 Task: Create a due date automation trigger when advanced on, on the wednesday of the week before a card is due add content with a name or a description not starting with resume at 11:00 AM.
Action: Mouse moved to (1341, 102)
Screenshot: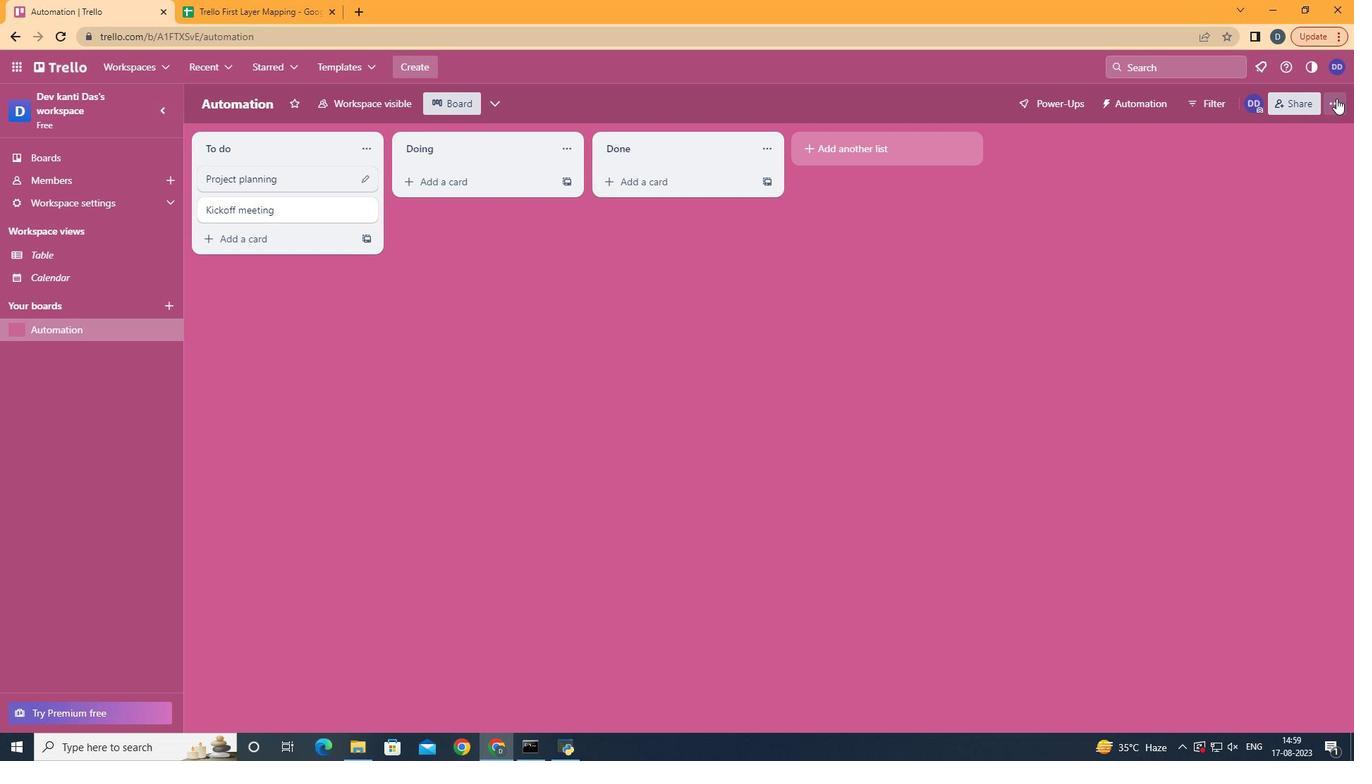 
Action: Mouse pressed left at (1341, 102)
Screenshot: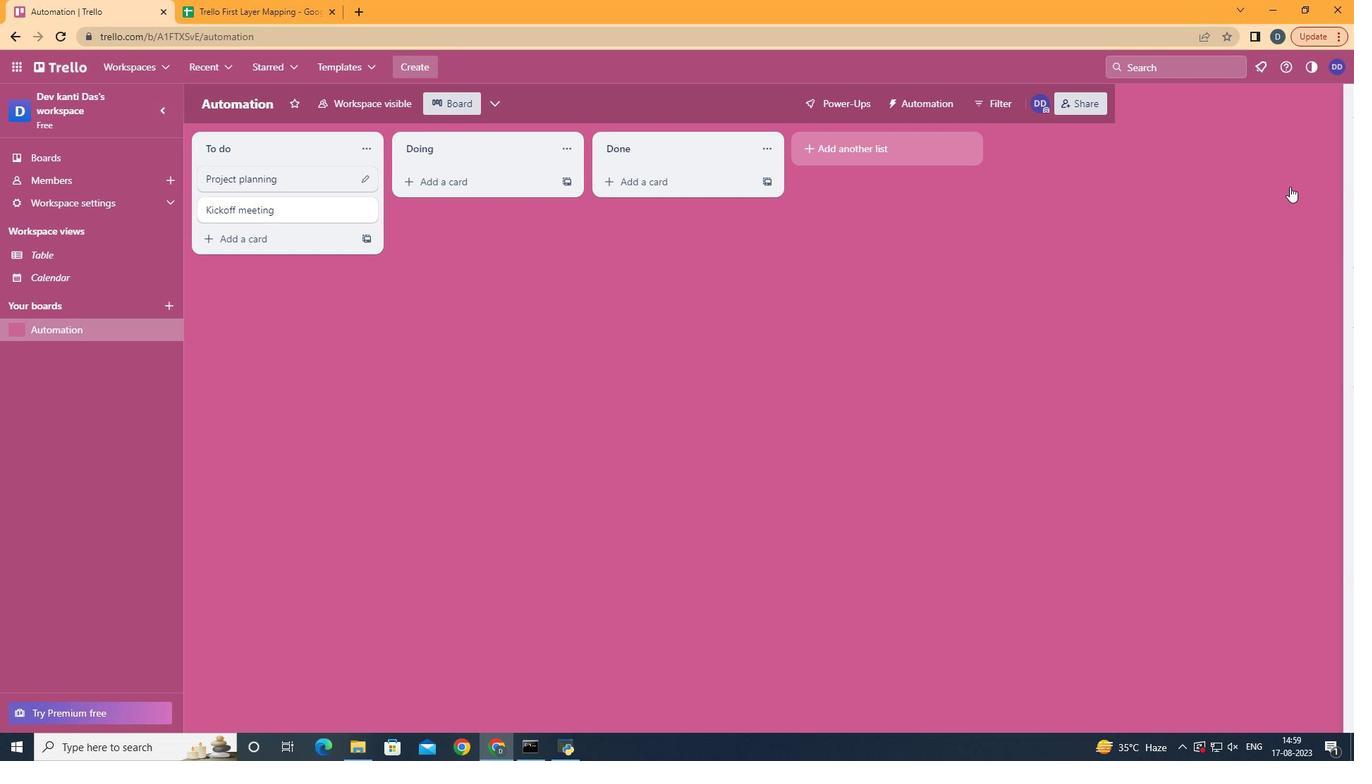 
Action: Mouse moved to (1217, 323)
Screenshot: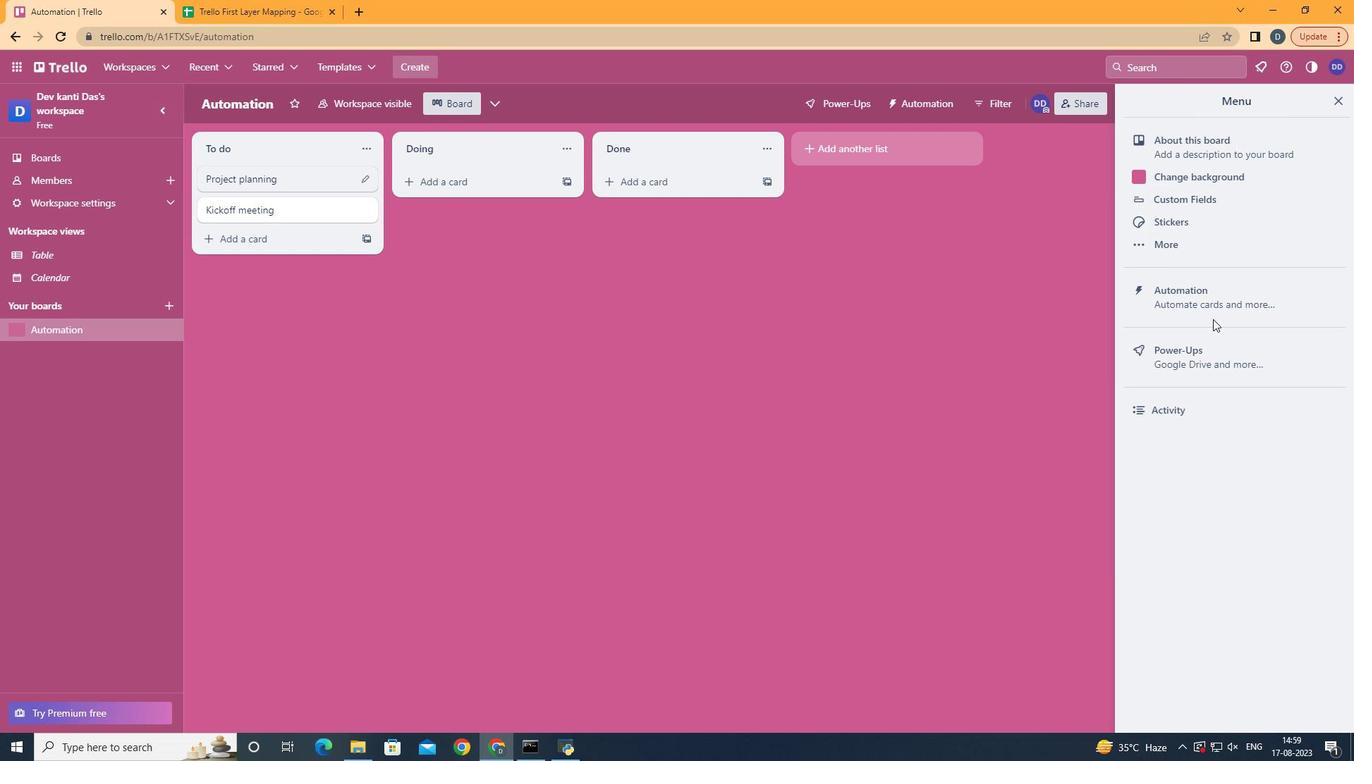 
Action: Mouse pressed left at (1217, 323)
Screenshot: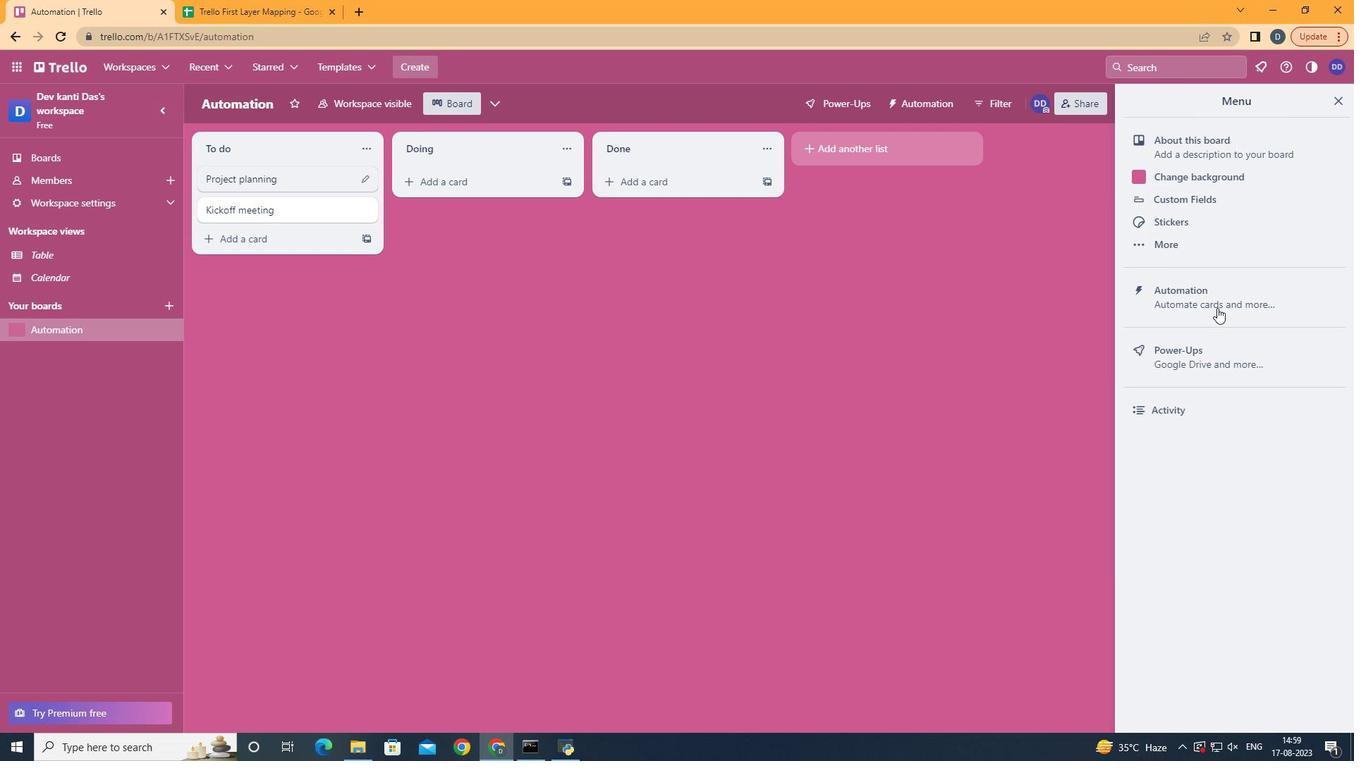 
Action: Mouse moved to (1222, 311)
Screenshot: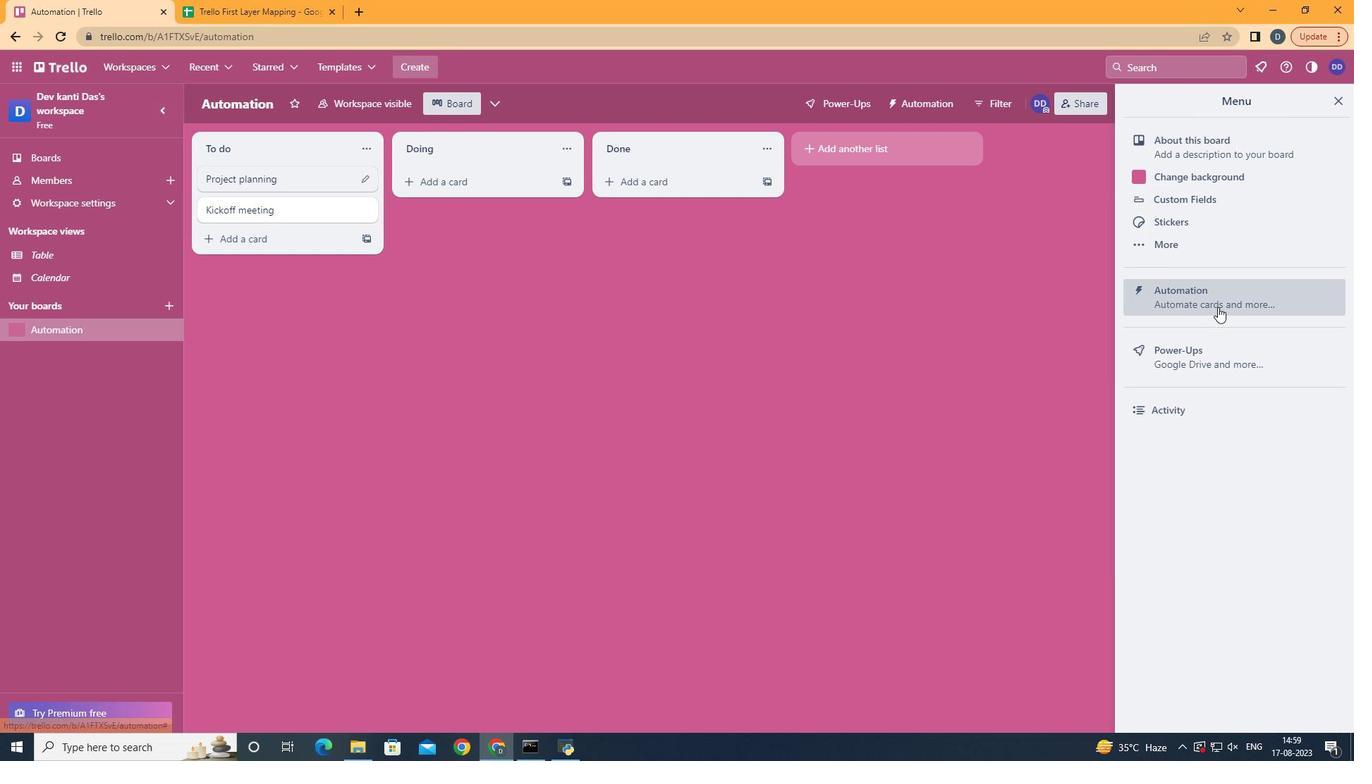 
Action: Mouse pressed left at (1222, 311)
Screenshot: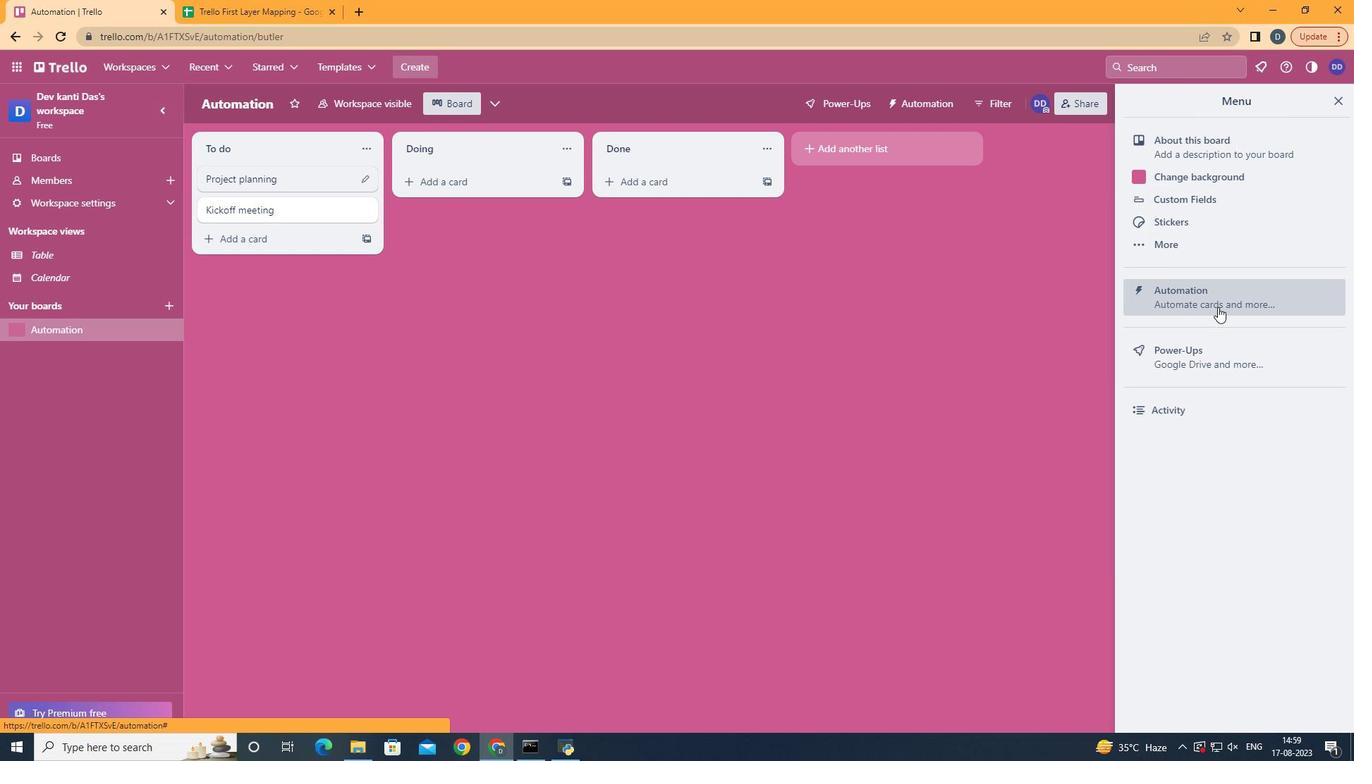 
Action: Mouse moved to (269, 273)
Screenshot: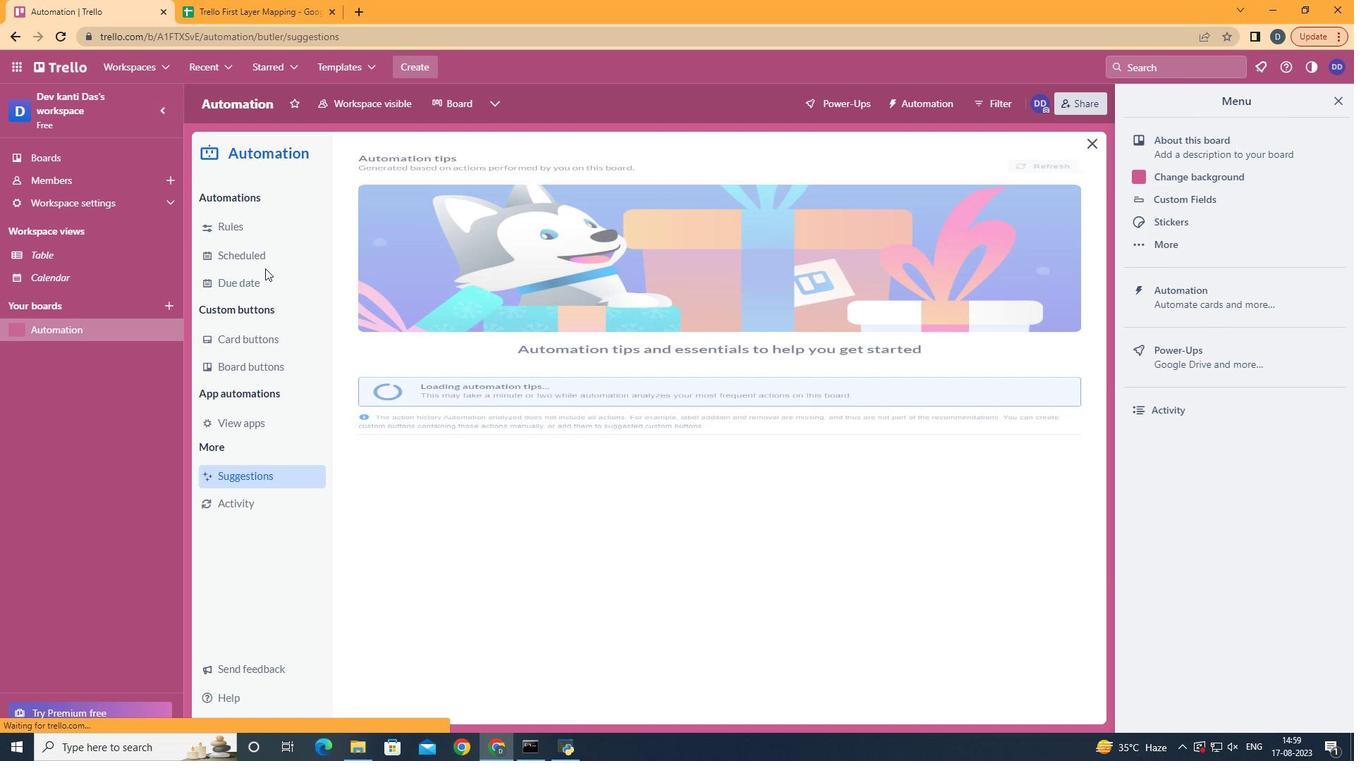 
Action: Mouse pressed left at (269, 273)
Screenshot: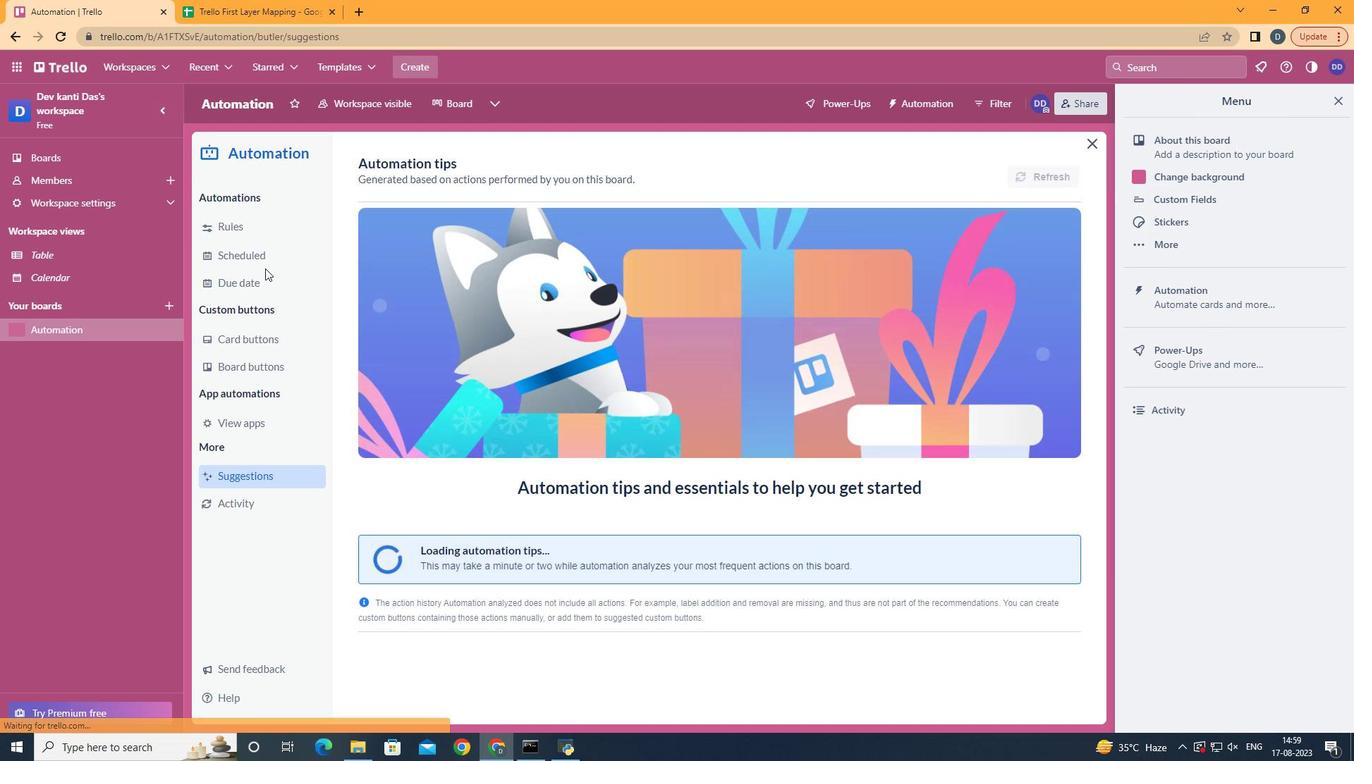 
Action: Mouse moved to (258, 285)
Screenshot: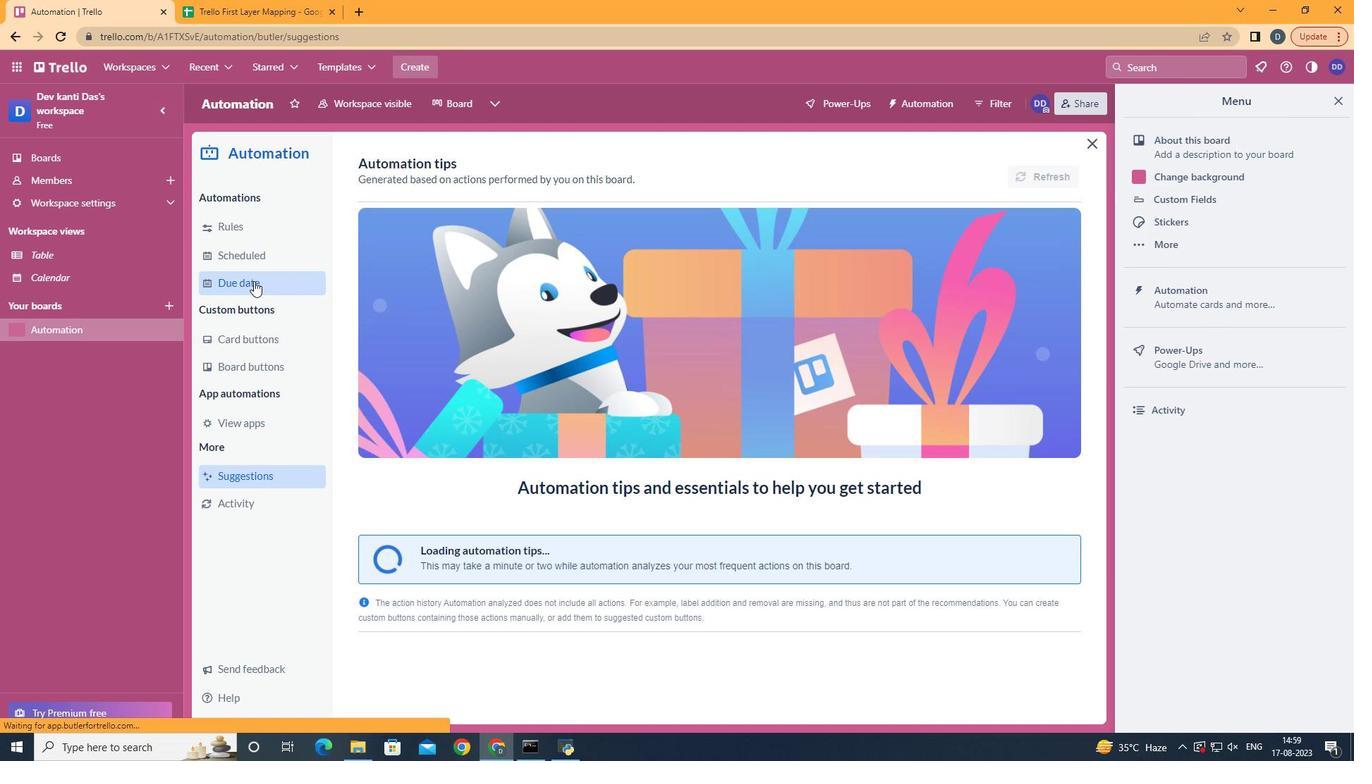 
Action: Mouse pressed left at (258, 285)
Screenshot: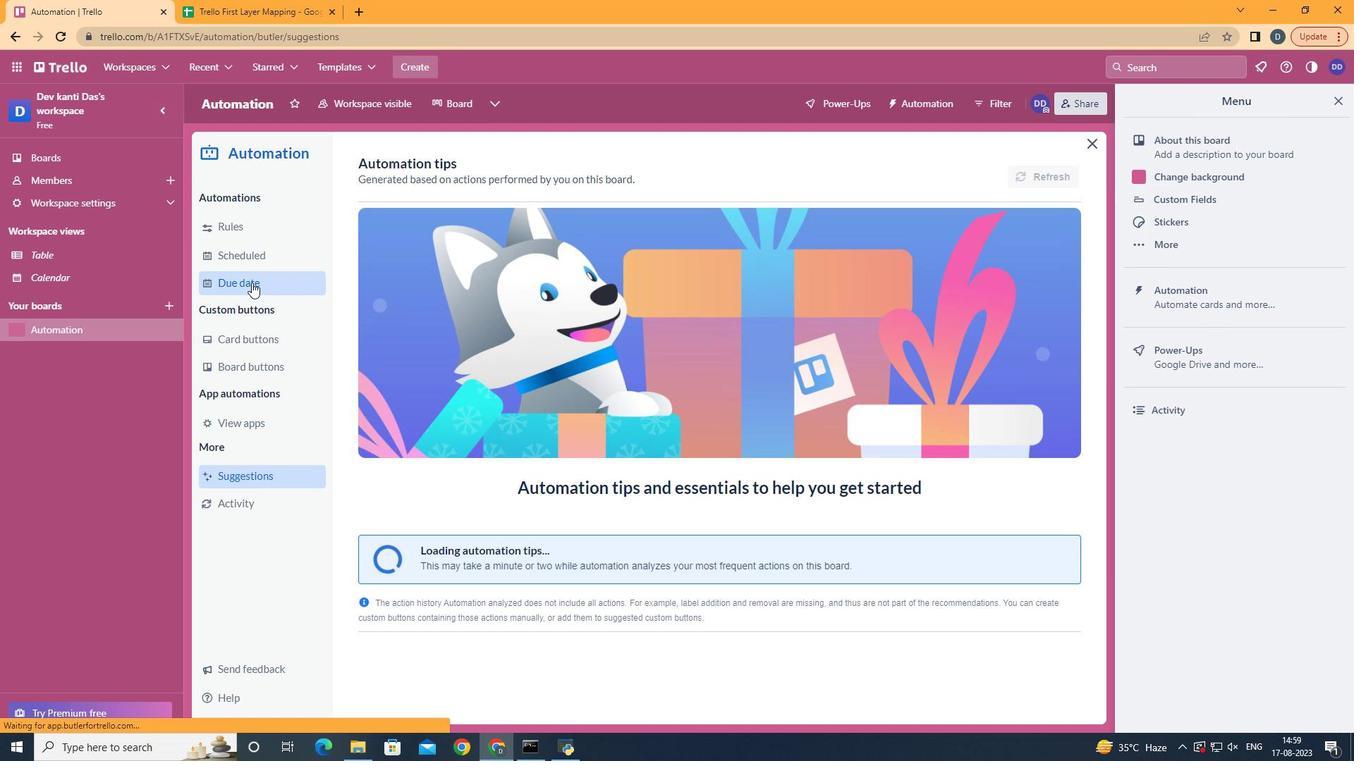 
Action: Mouse moved to (984, 177)
Screenshot: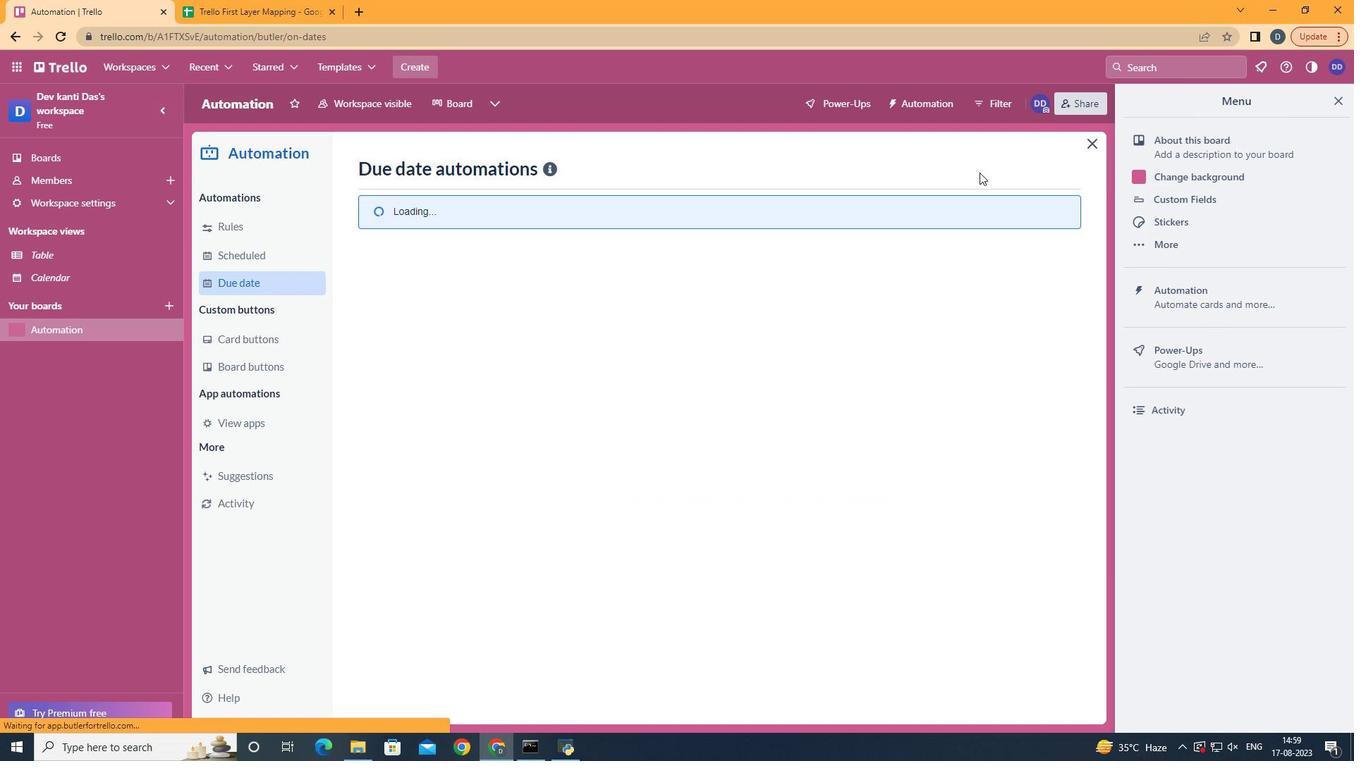 
Action: Mouse pressed left at (984, 177)
Screenshot: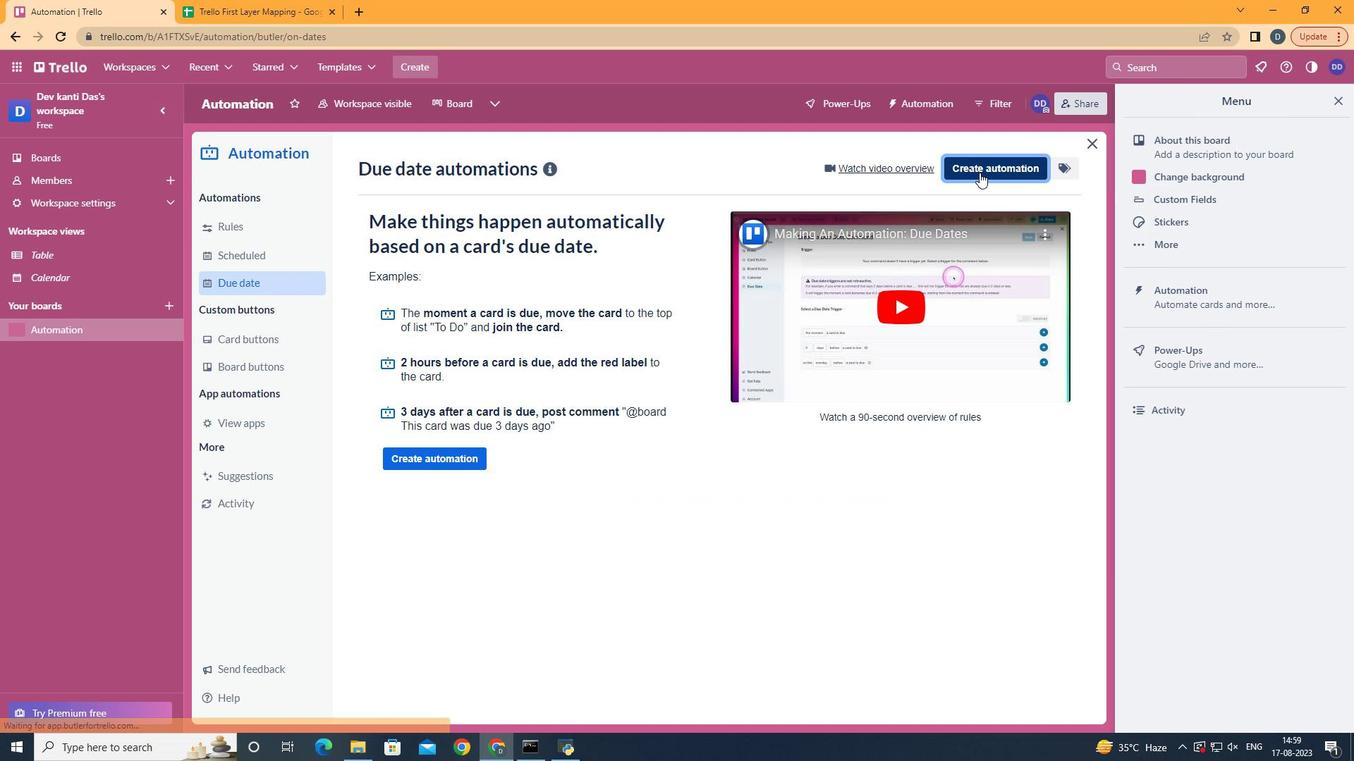 
Action: Mouse moved to (726, 316)
Screenshot: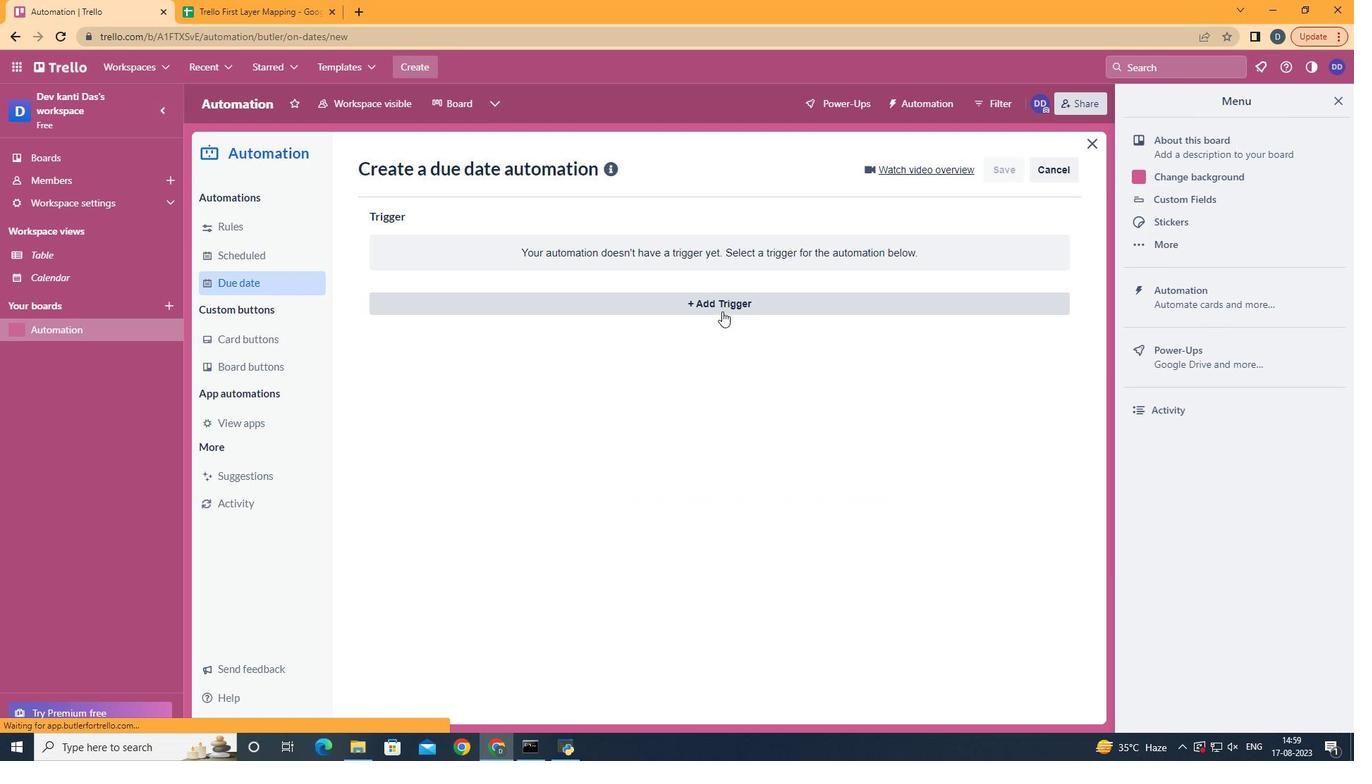 
Action: Mouse pressed left at (726, 316)
Screenshot: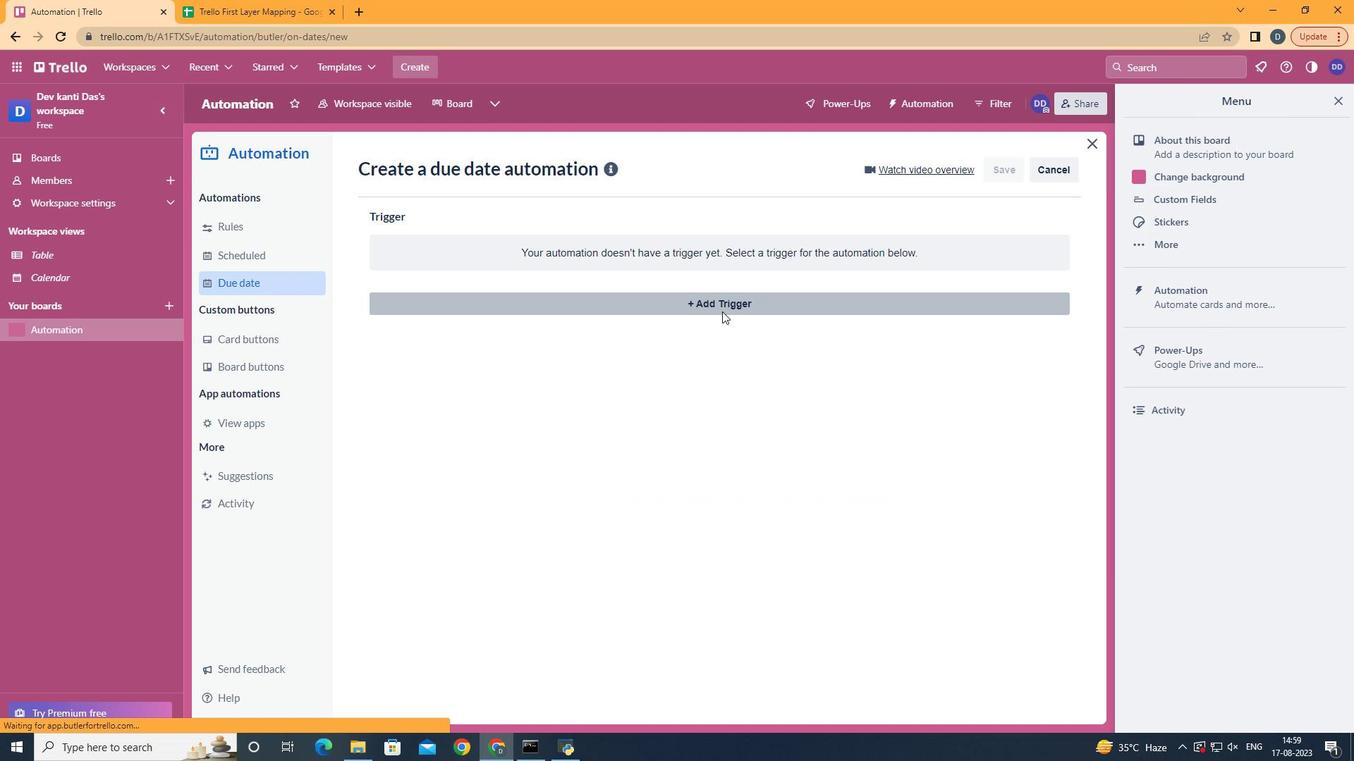 
Action: Mouse moved to (471, 428)
Screenshot: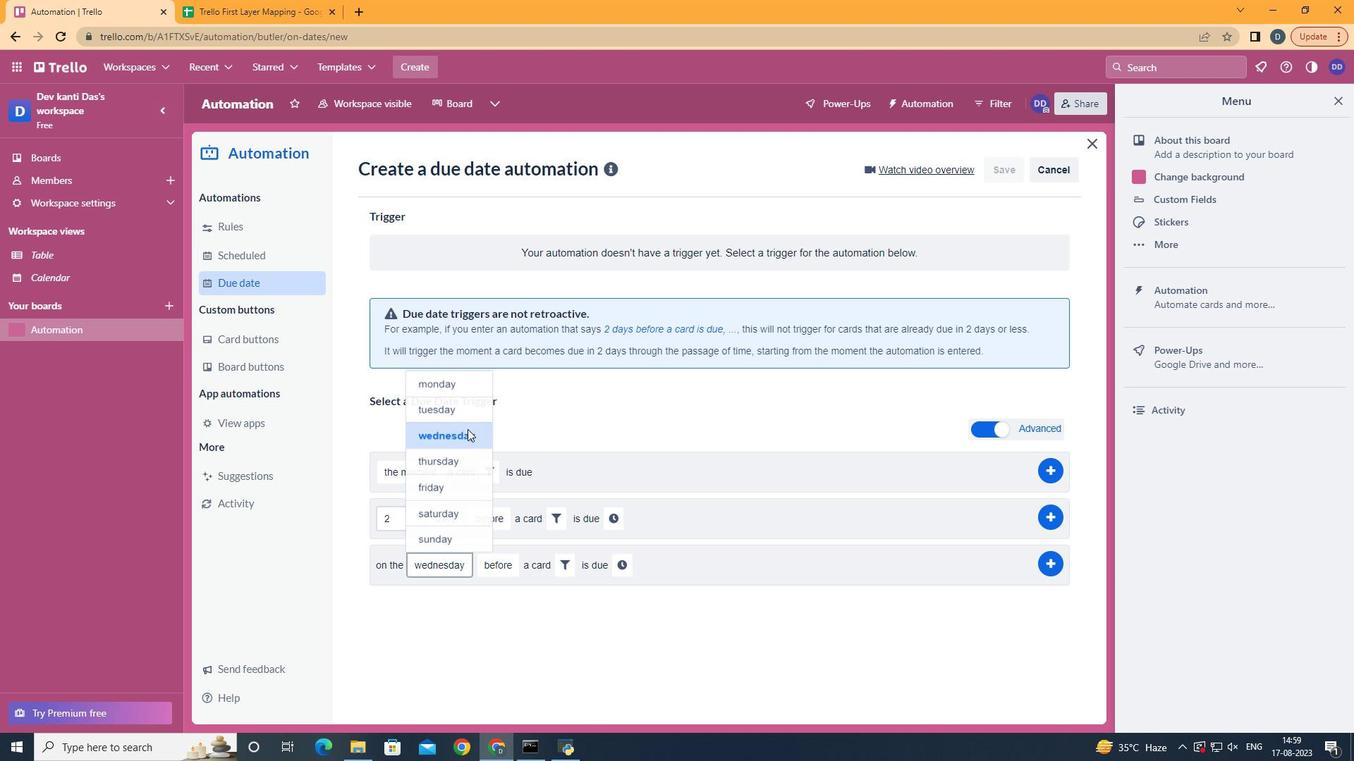 
Action: Mouse pressed left at (471, 428)
Screenshot: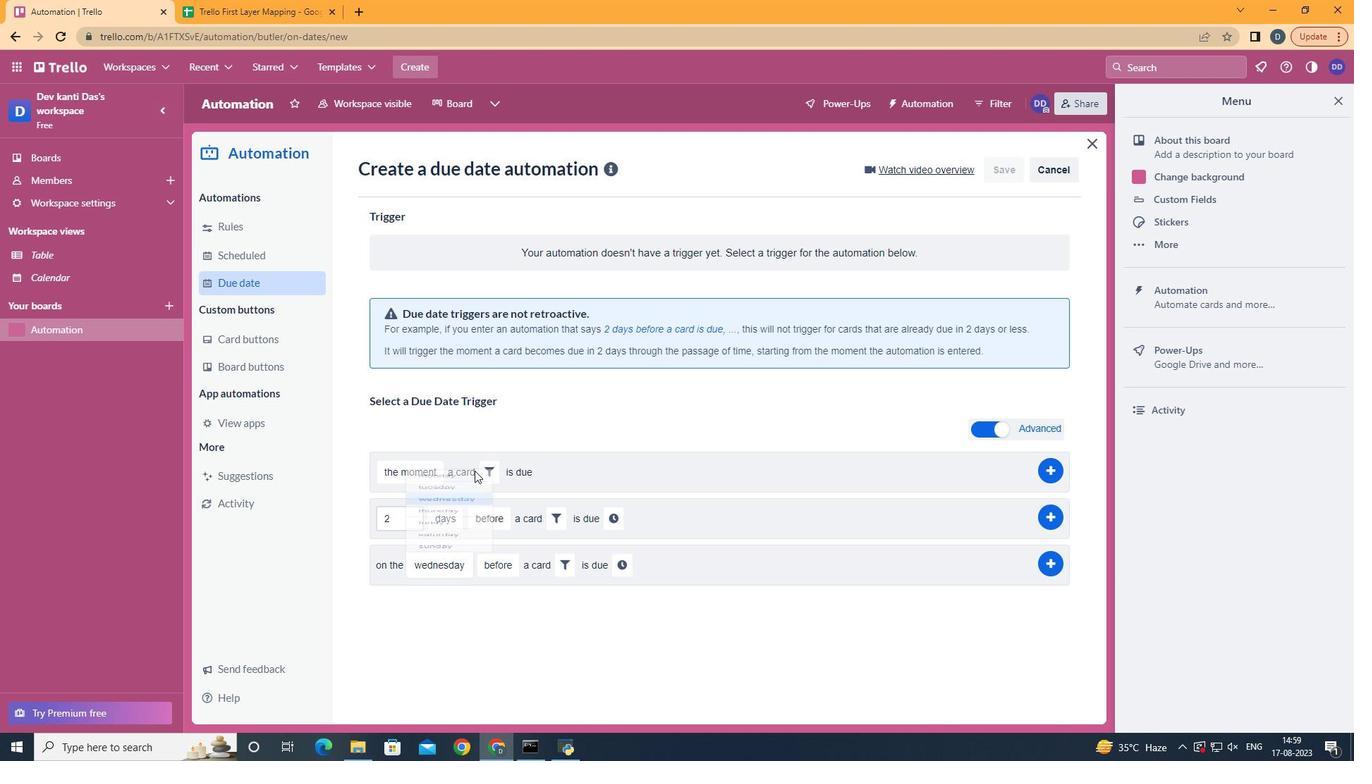 
Action: Mouse moved to (526, 680)
Screenshot: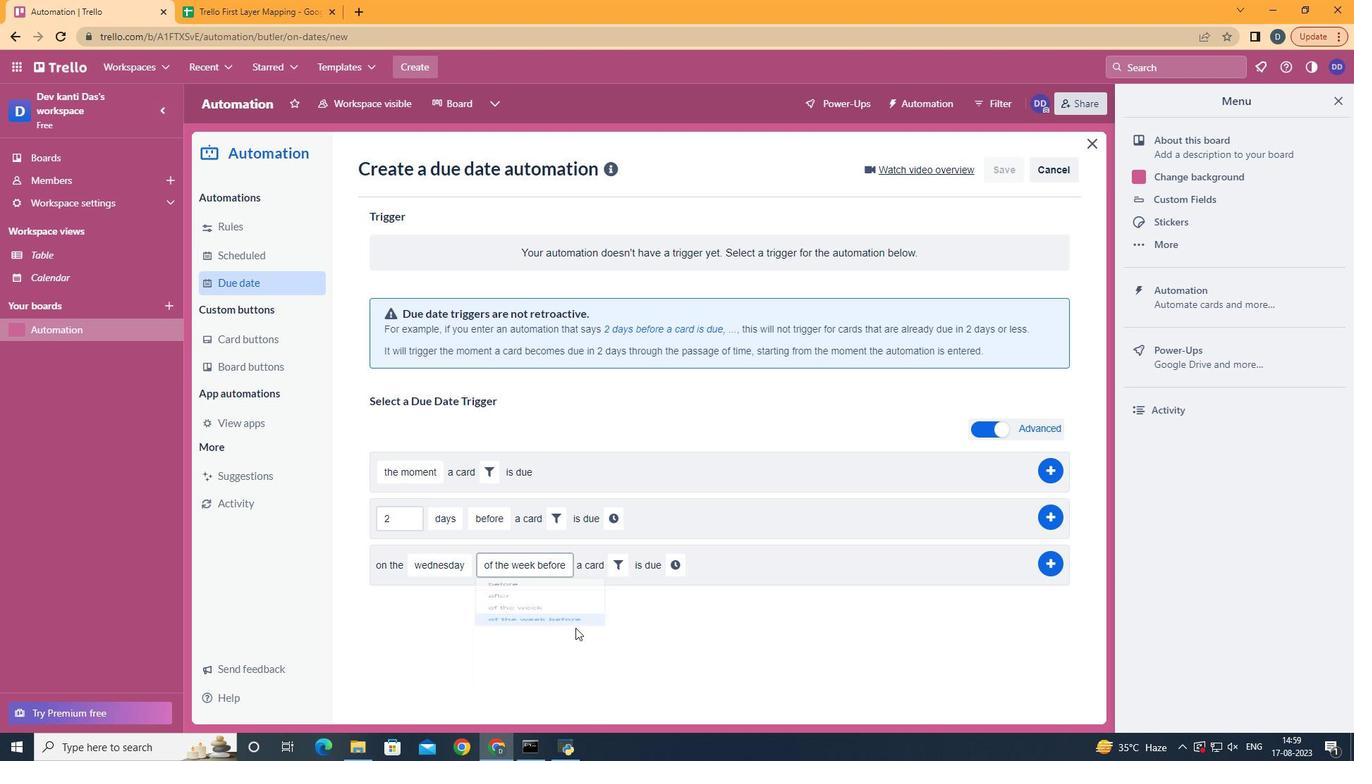 
Action: Mouse pressed left at (526, 680)
Screenshot: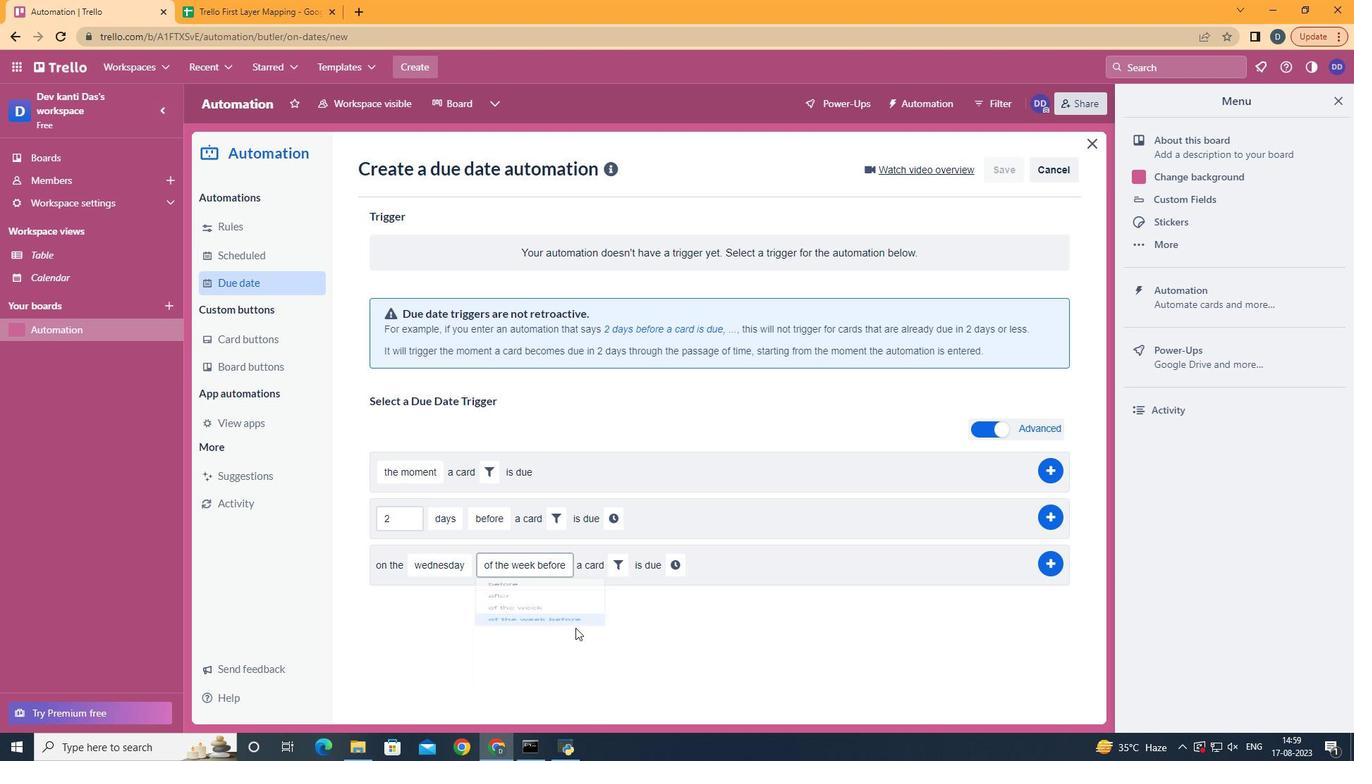 
Action: Mouse moved to (622, 579)
Screenshot: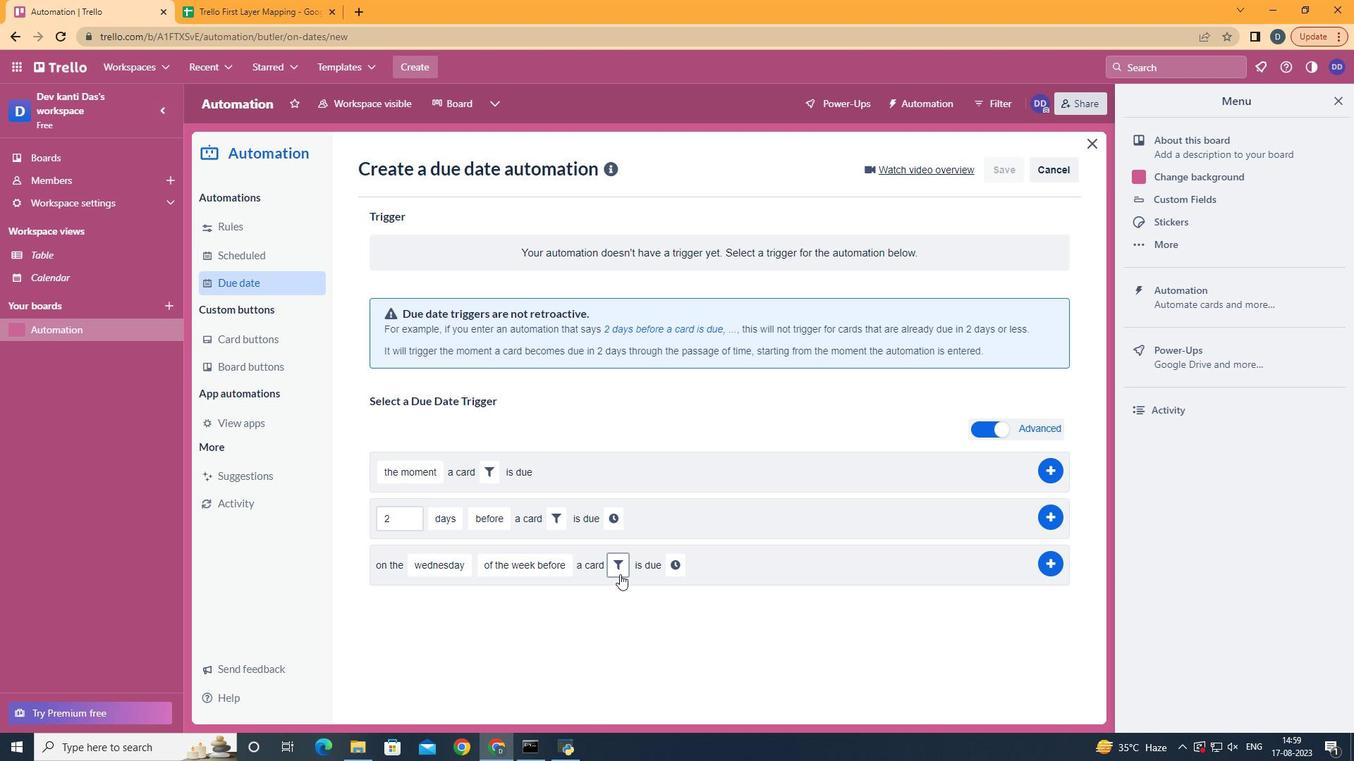 
Action: Mouse pressed left at (622, 579)
Screenshot: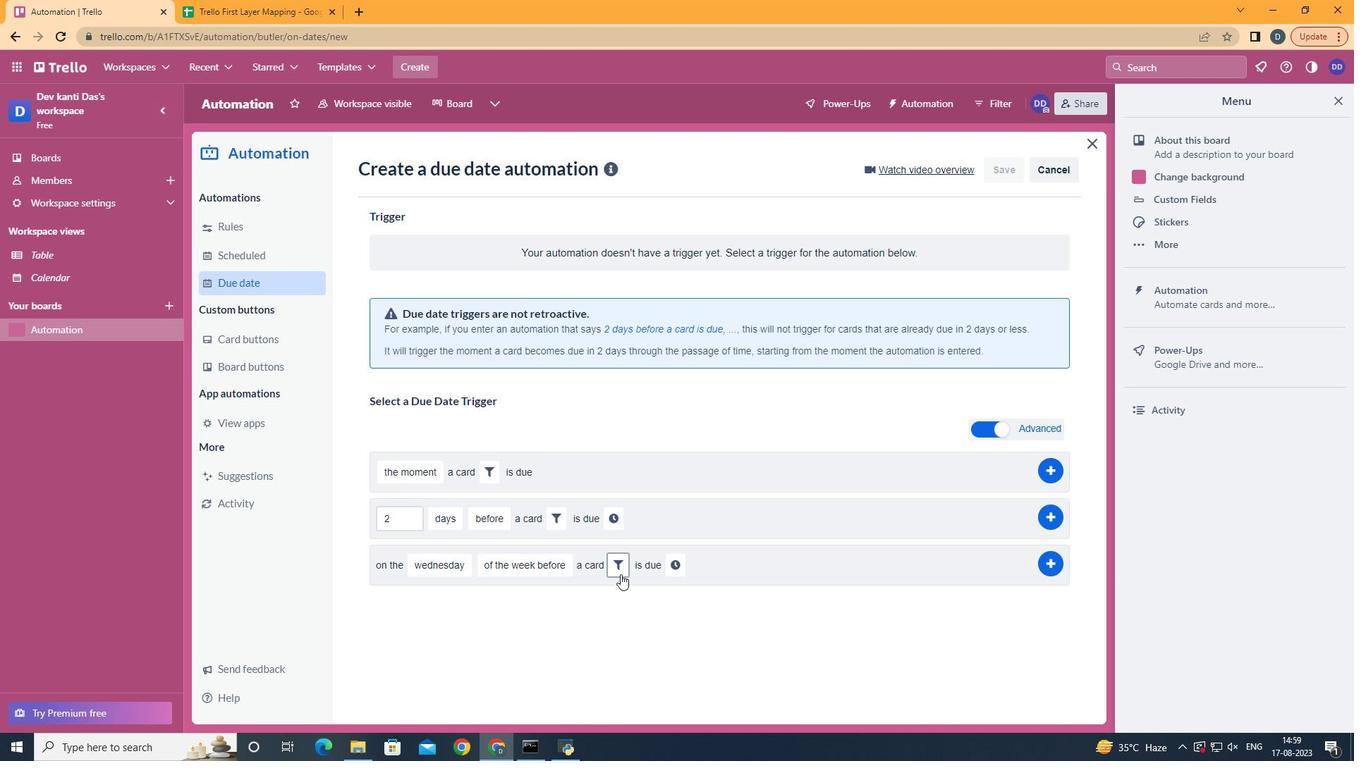 
Action: Mouse moved to (804, 605)
Screenshot: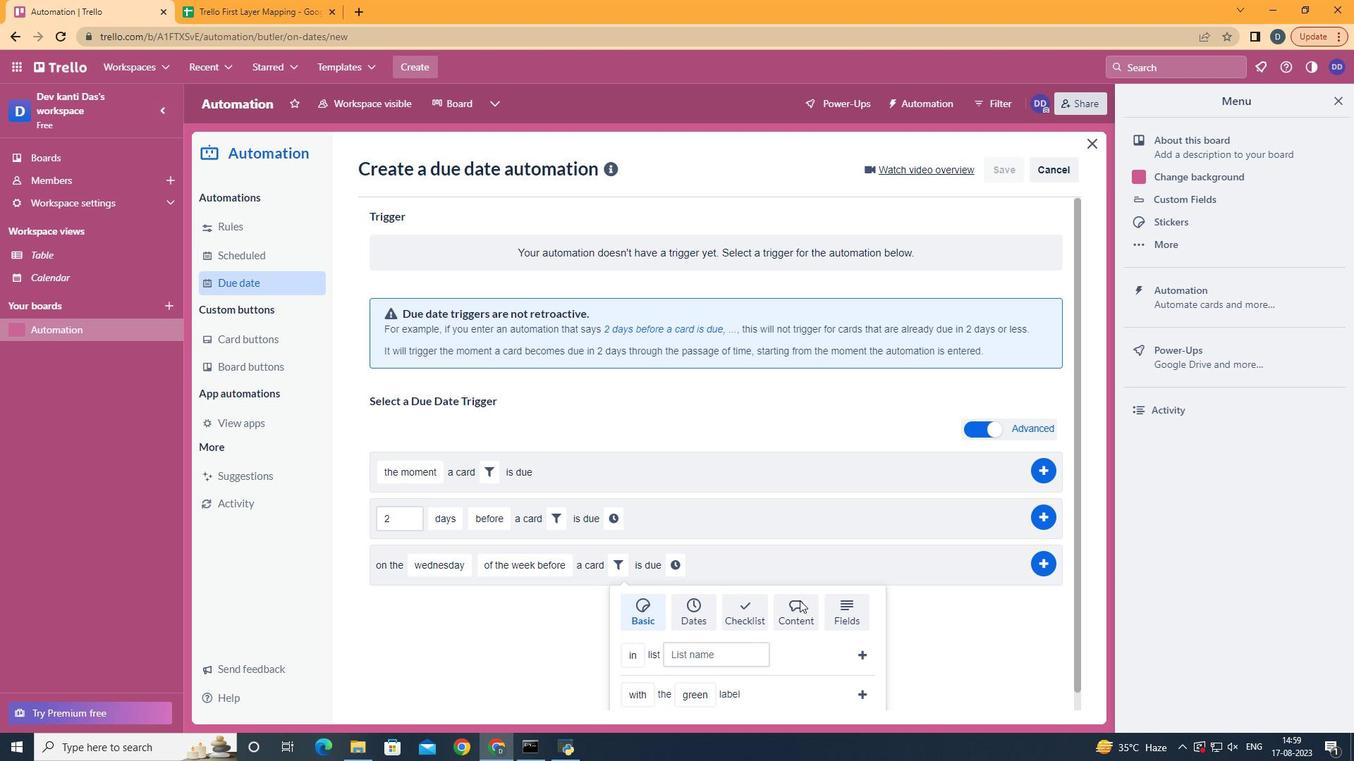 
Action: Mouse pressed left at (804, 605)
Screenshot: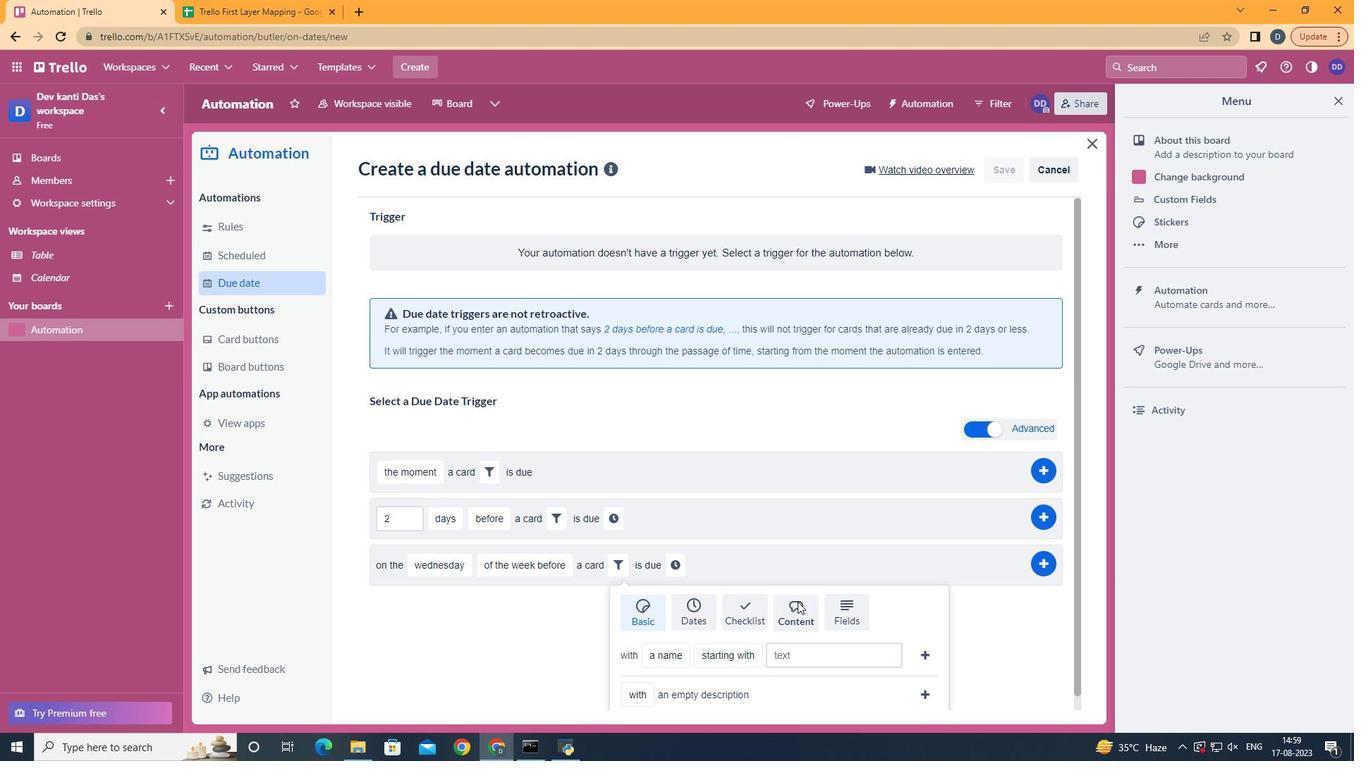
Action: Mouse moved to (685, 630)
Screenshot: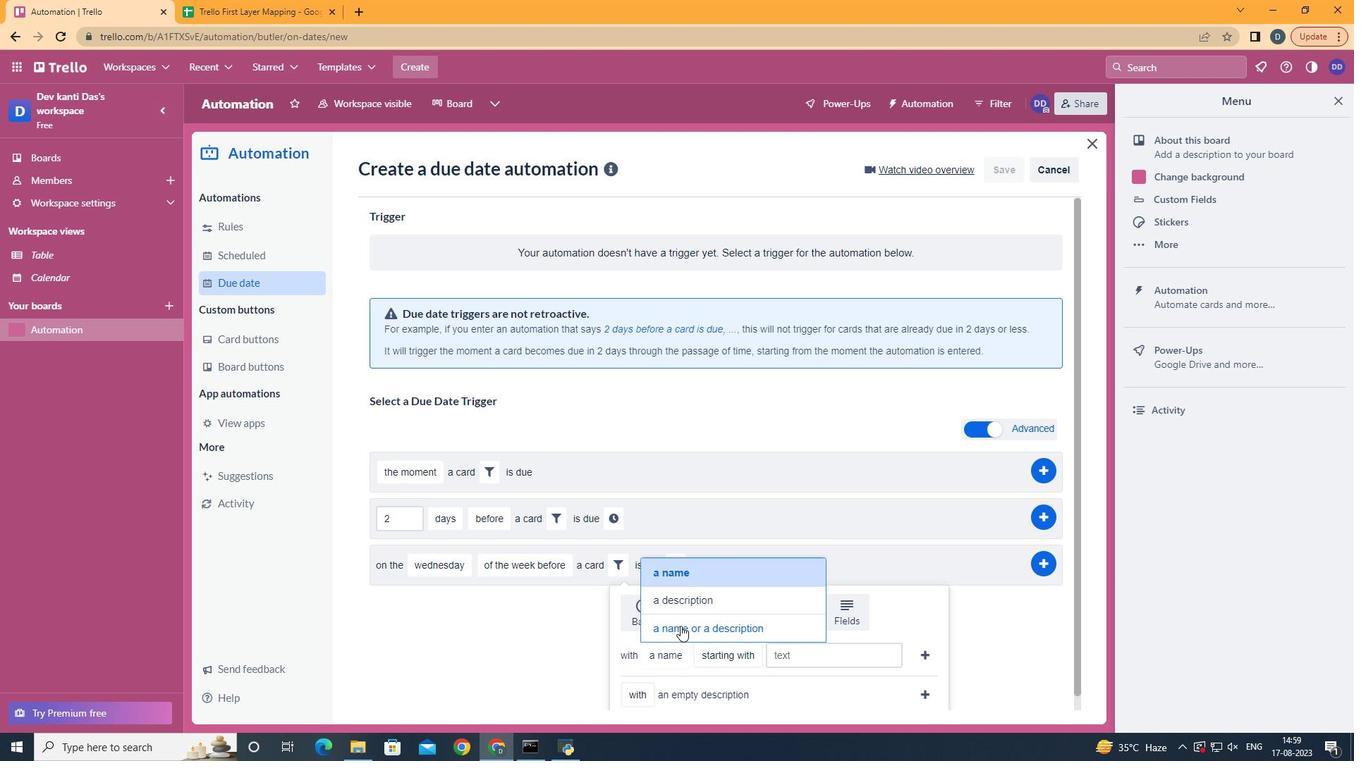 
Action: Mouse pressed left at (685, 630)
Screenshot: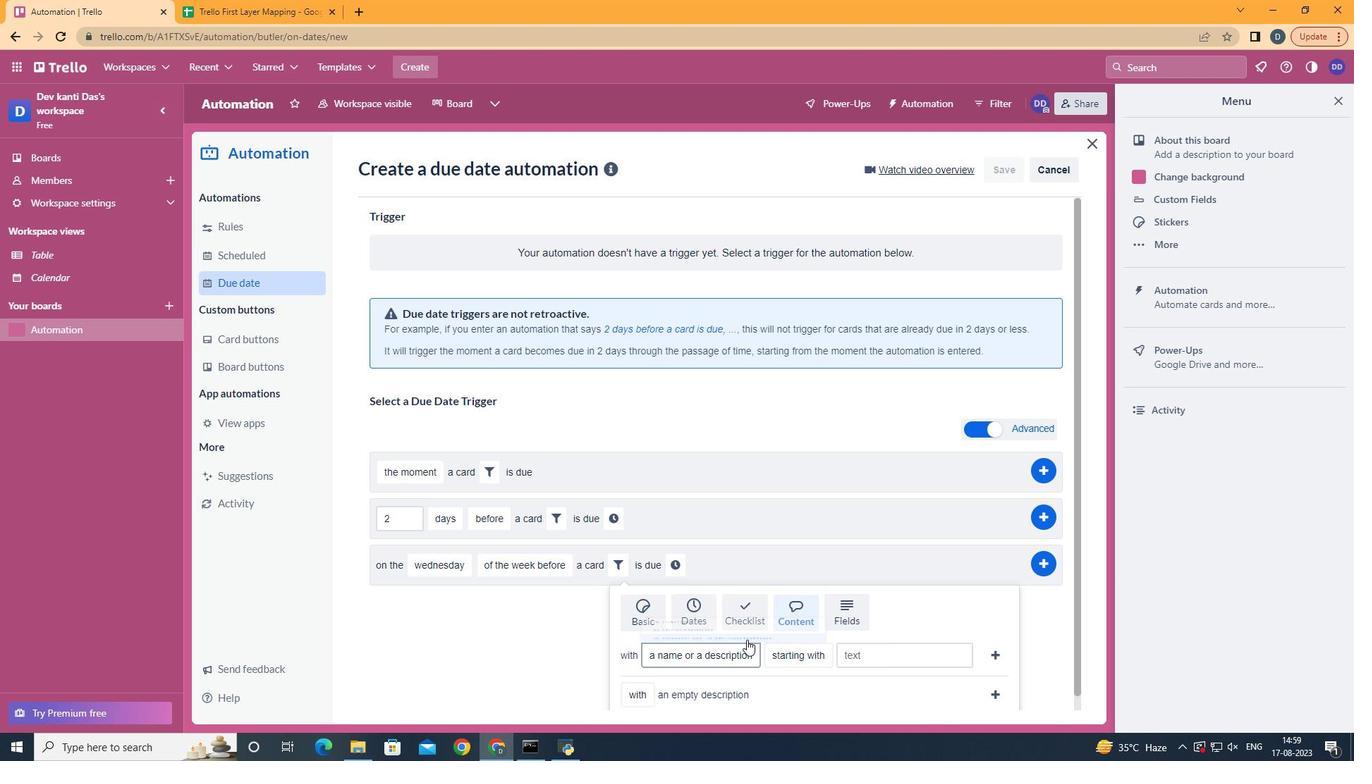 
Action: Mouse moved to (850, 574)
Screenshot: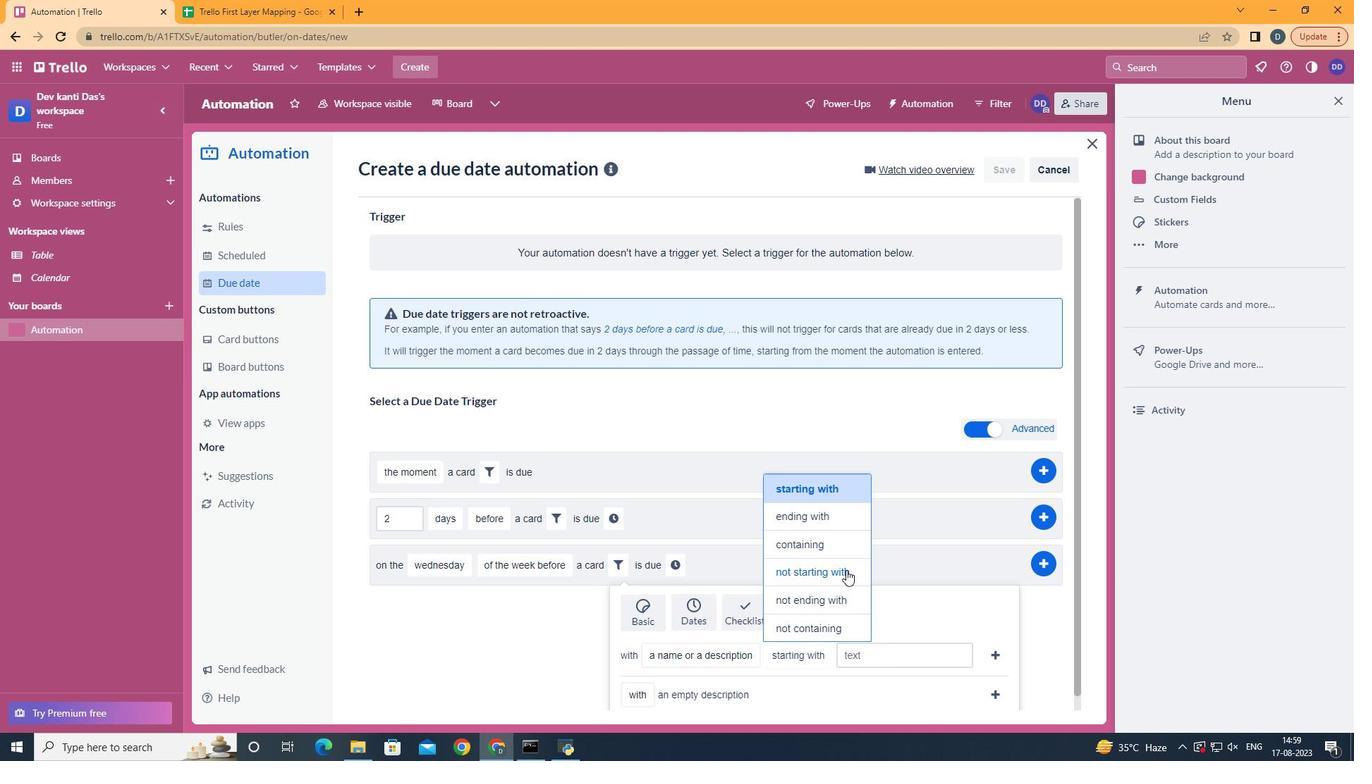 
Action: Mouse pressed left at (850, 574)
Screenshot: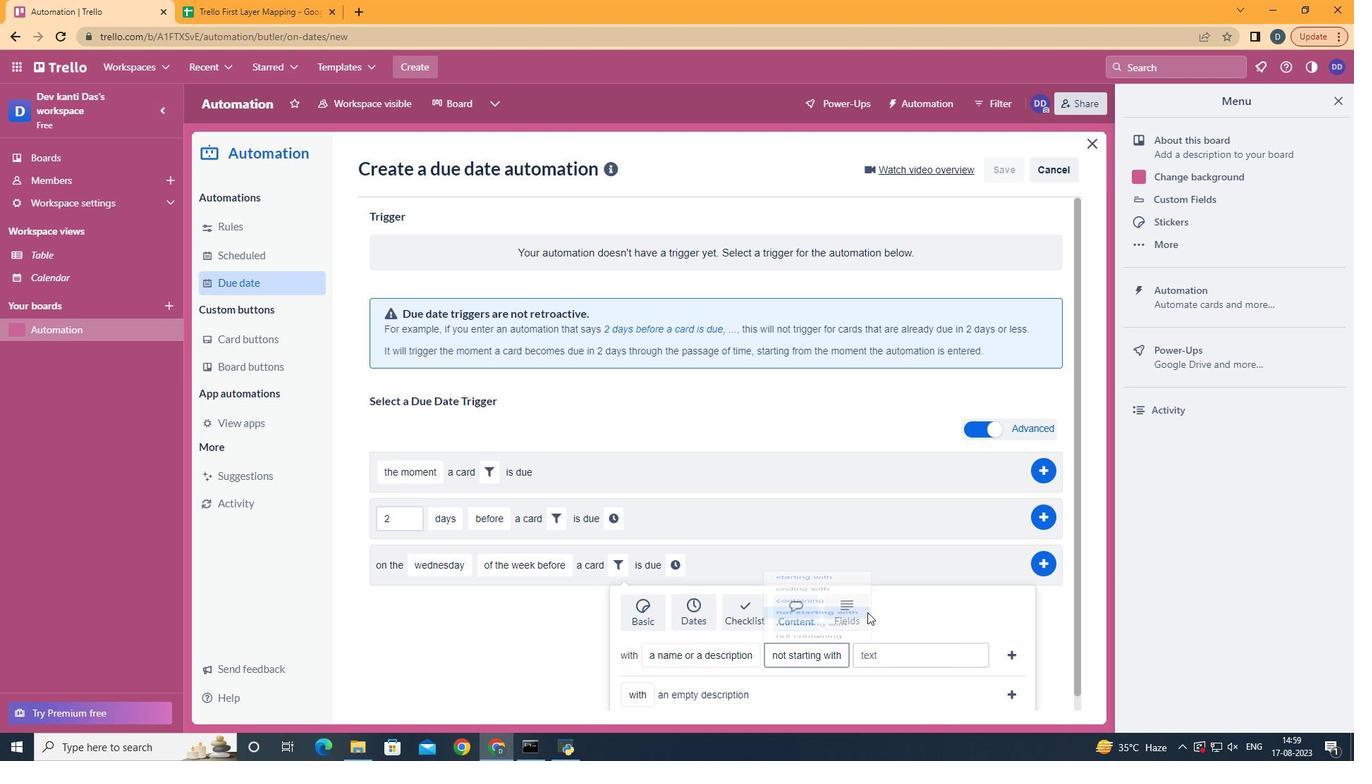 
Action: Mouse moved to (891, 658)
Screenshot: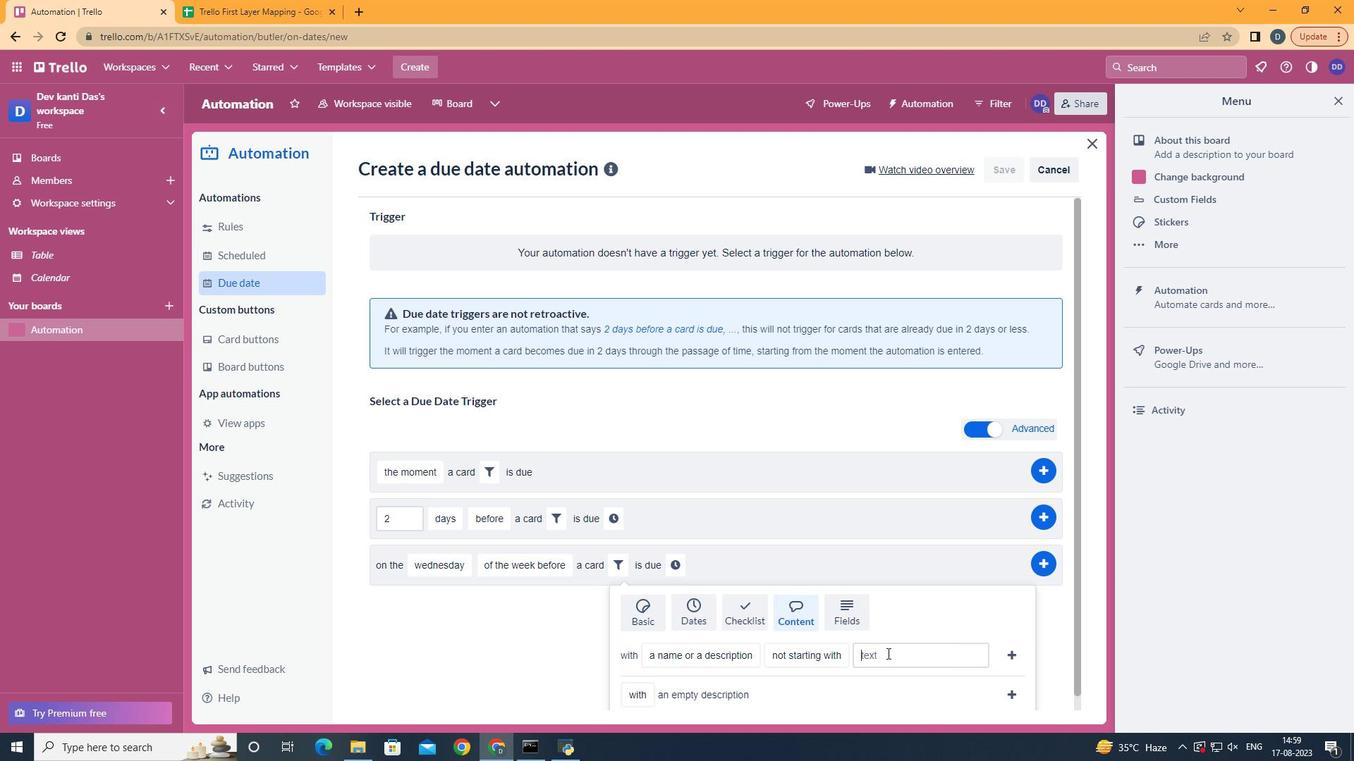 
Action: Mouse pressed left at (891, 658)
Screenshot: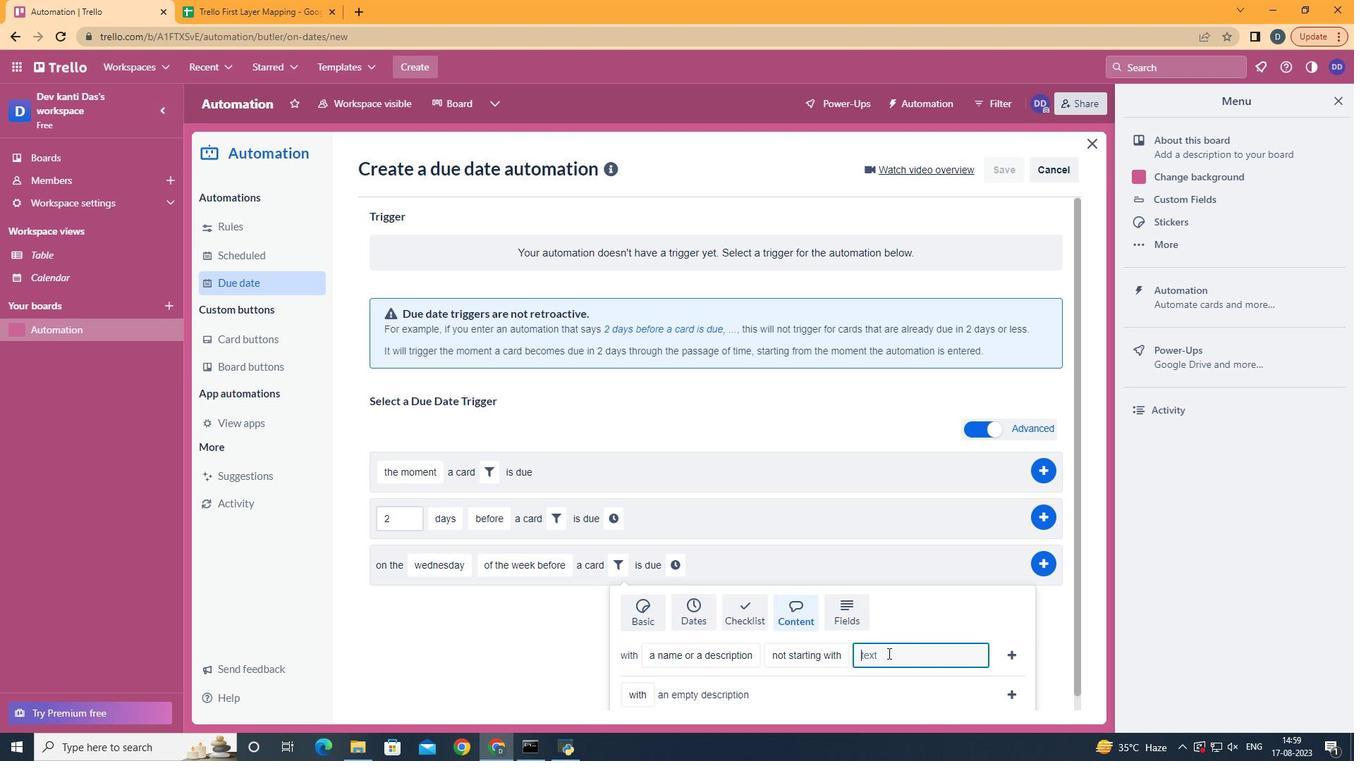 
Action: Mouse moved to (892, 658)
Screenshot: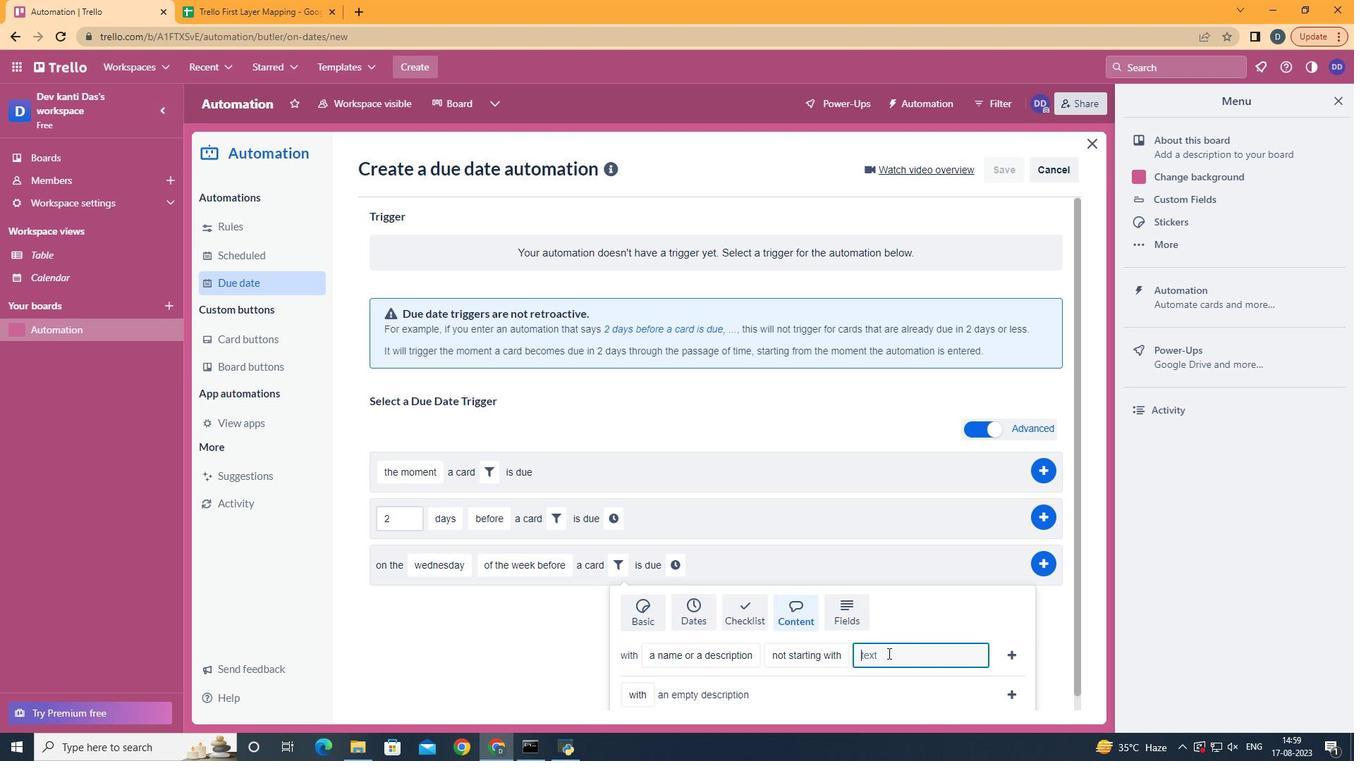 
Action: Key pressed resume
Screenshot: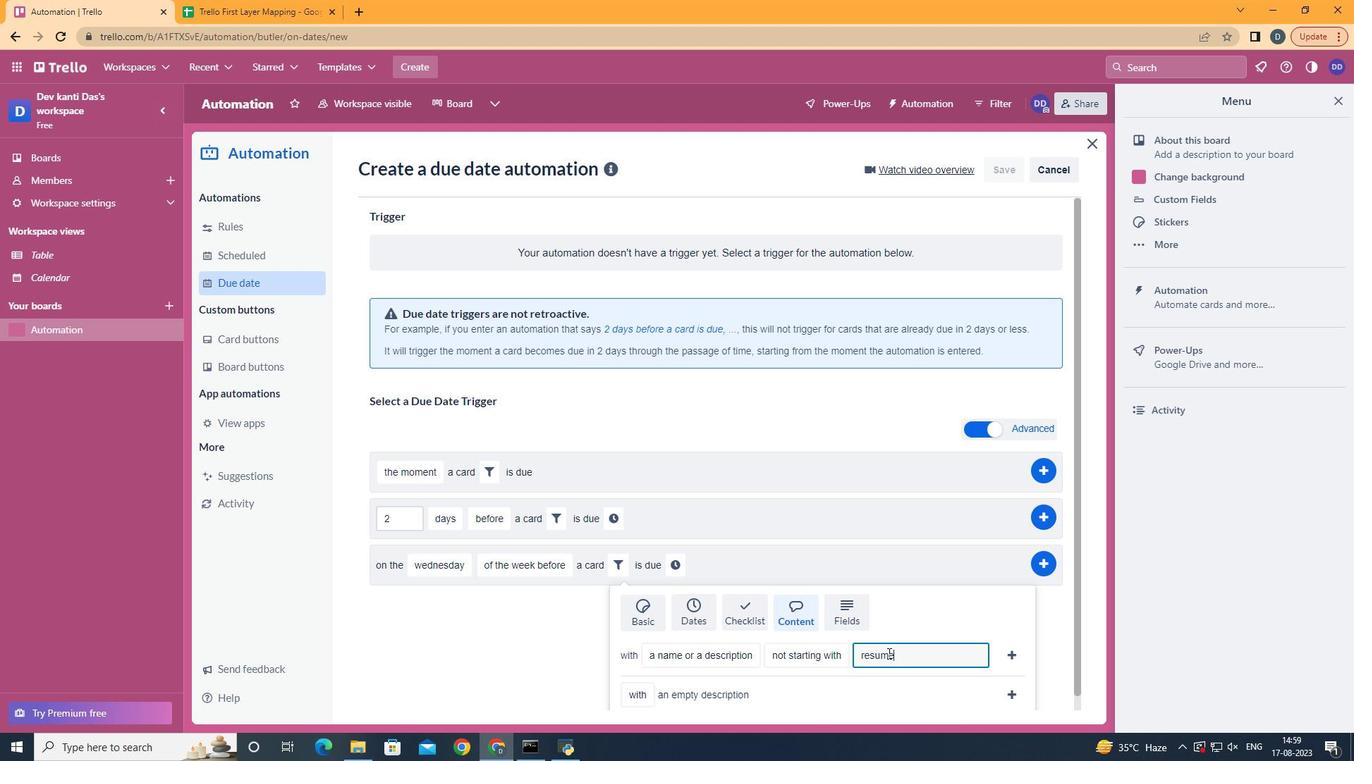 
Action: Mouse moved to (1024, 648)
Screenshot: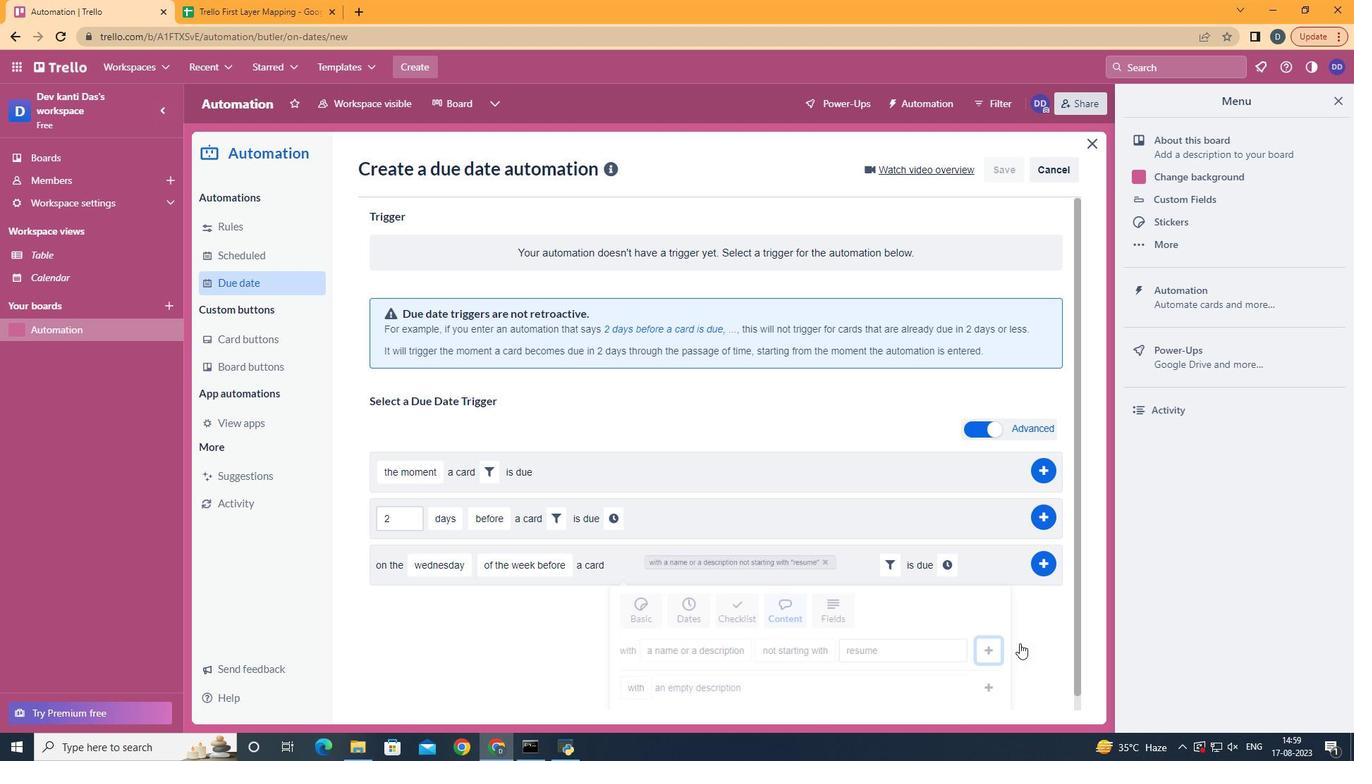 
Action: Mouse pressed left at (1024, 648)
Screenshot: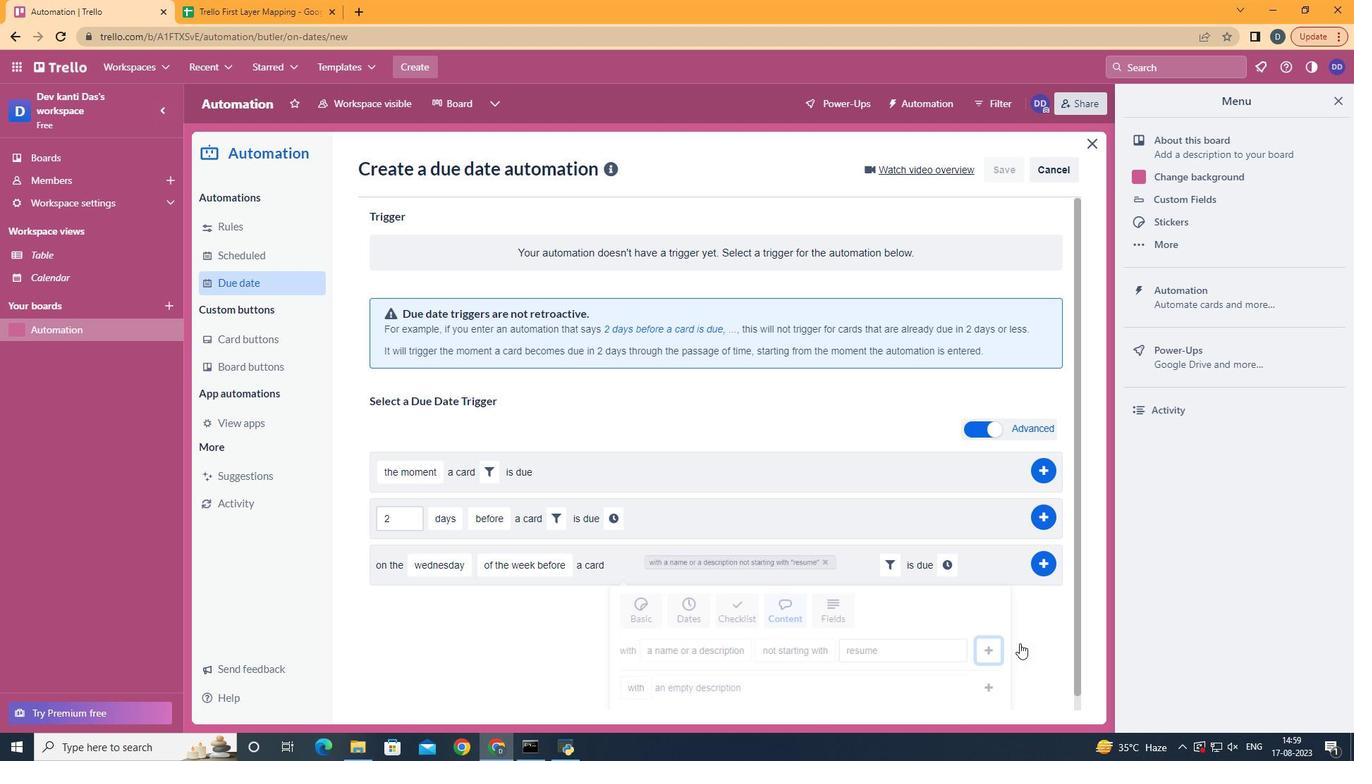 
Action: Mouse moved to (947, 571)
Screenshot: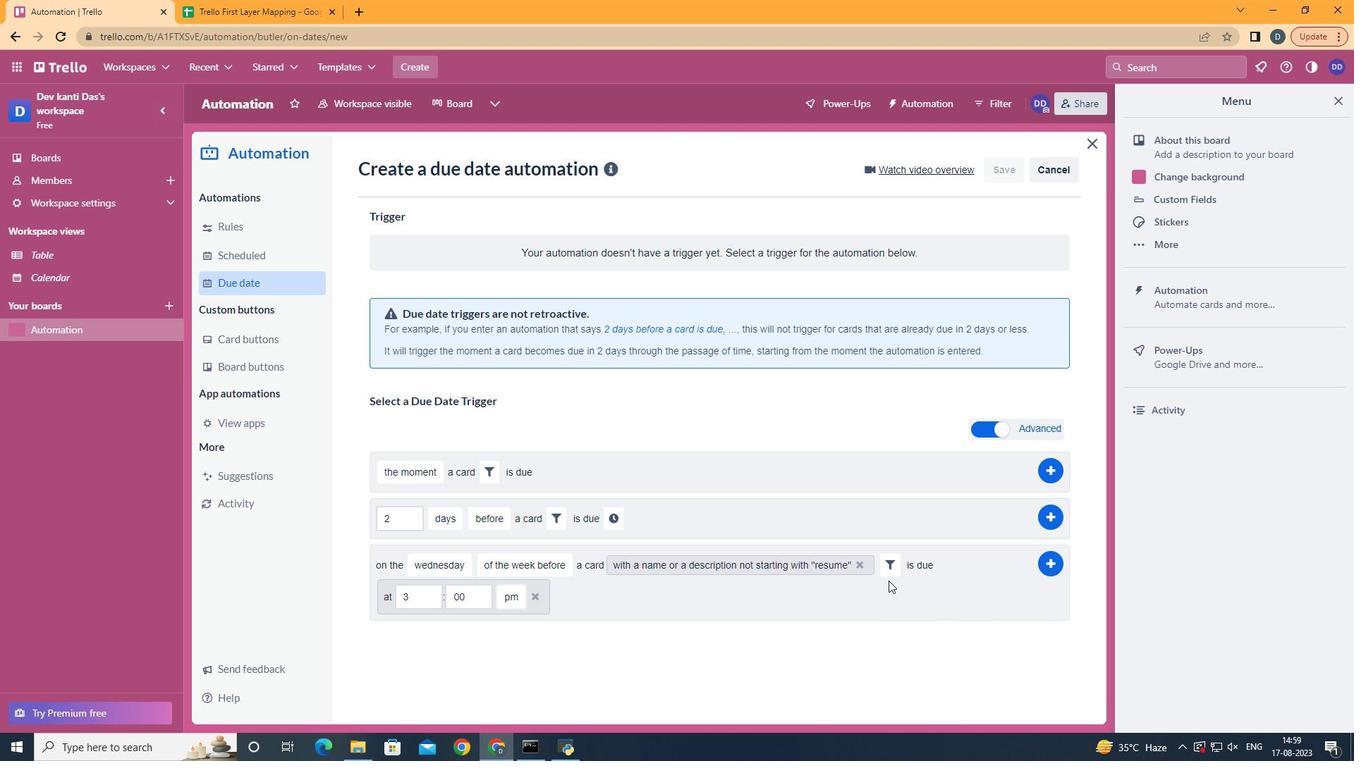 
Action: Mouse pressed left at (947, 571)
Screenshot: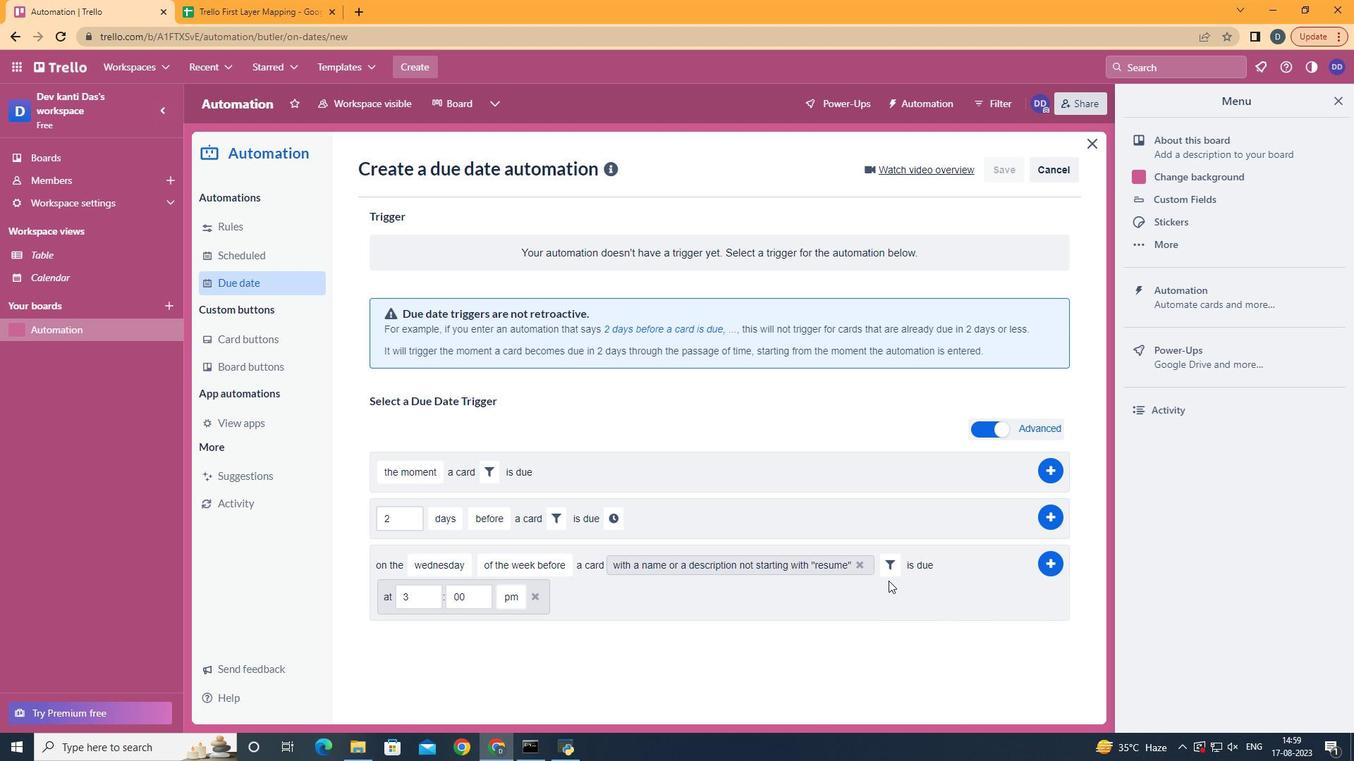 
Action: Mouse moved to (443, 601)
Screenshot: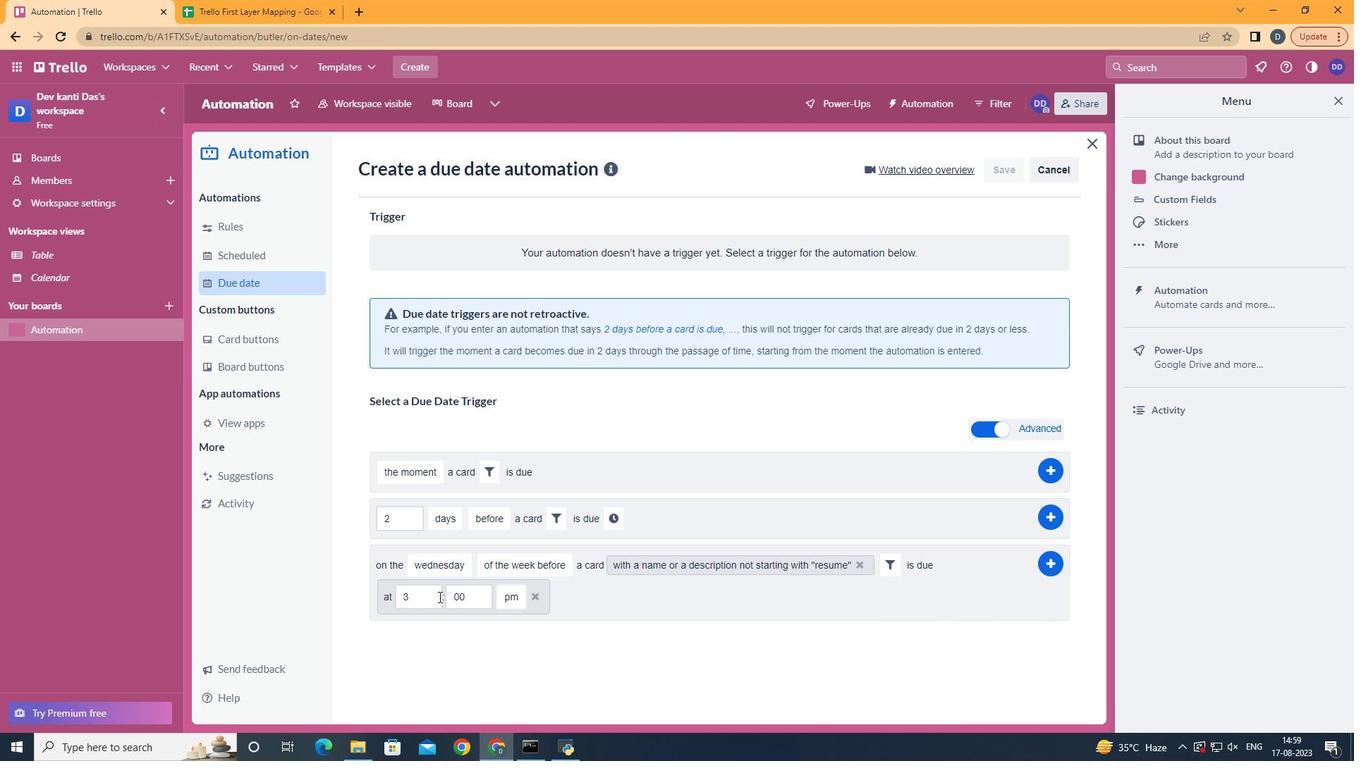 
Action: Mouse pressed left at (443, 601)
Screenshot: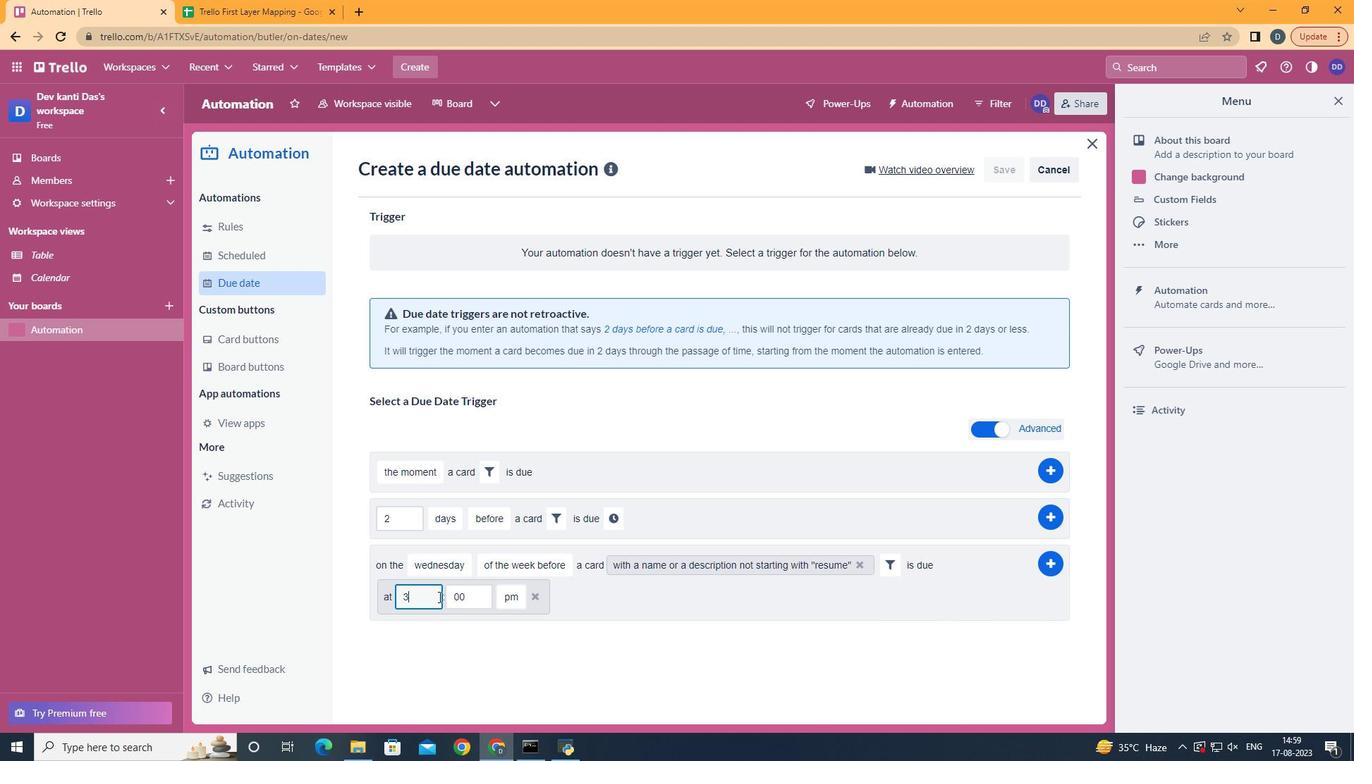 
Action: Key pressed <Key.backspace>11
Screenshot: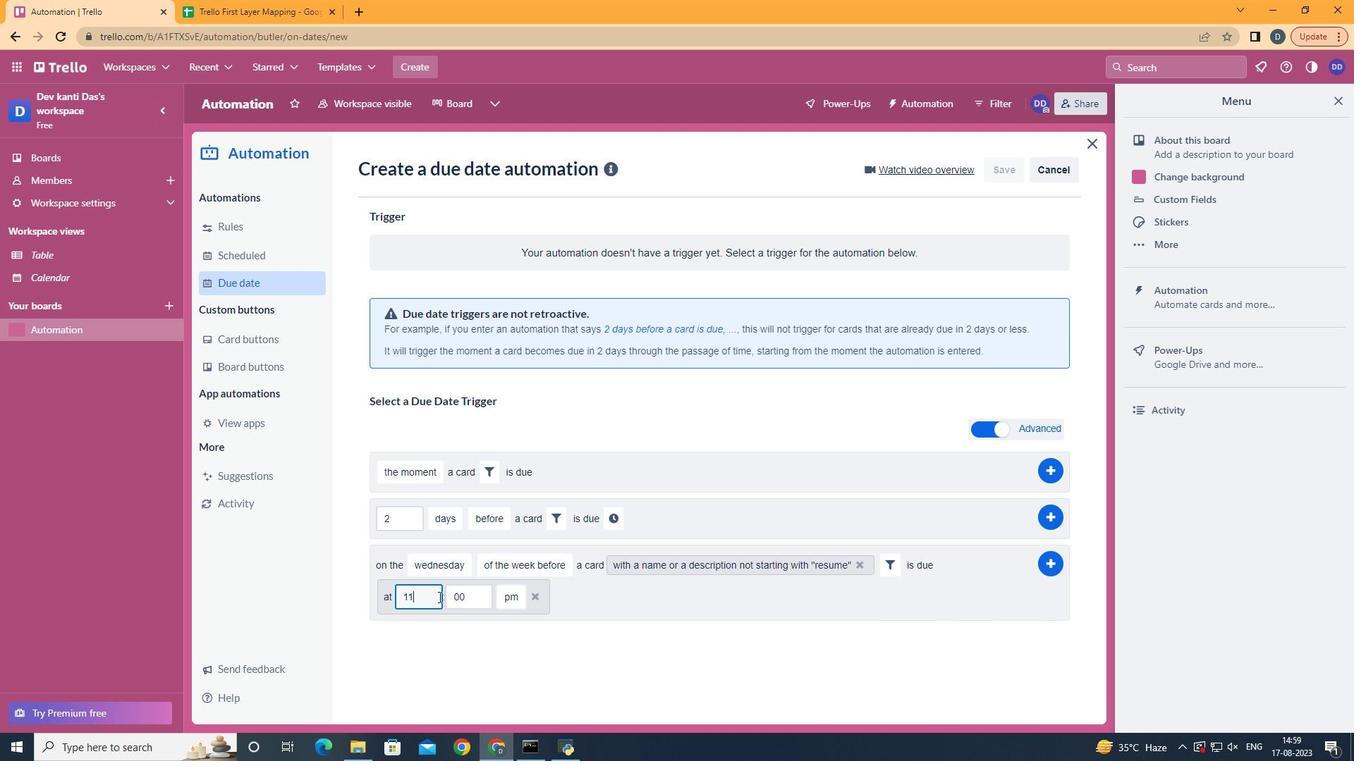 
Action: Mouse moved to (527, 632)
Screenshot: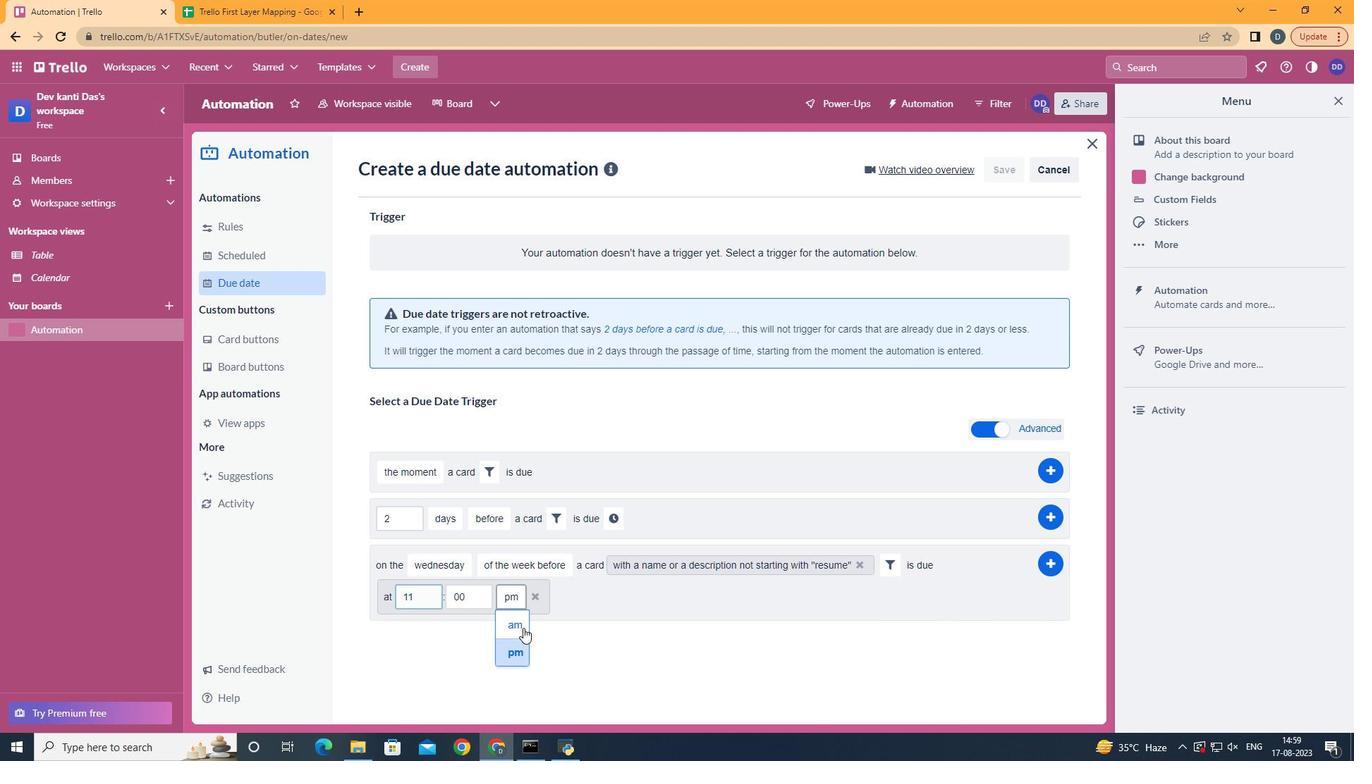 
Action: Mouse pressed left at (527, 632)
Screenshot: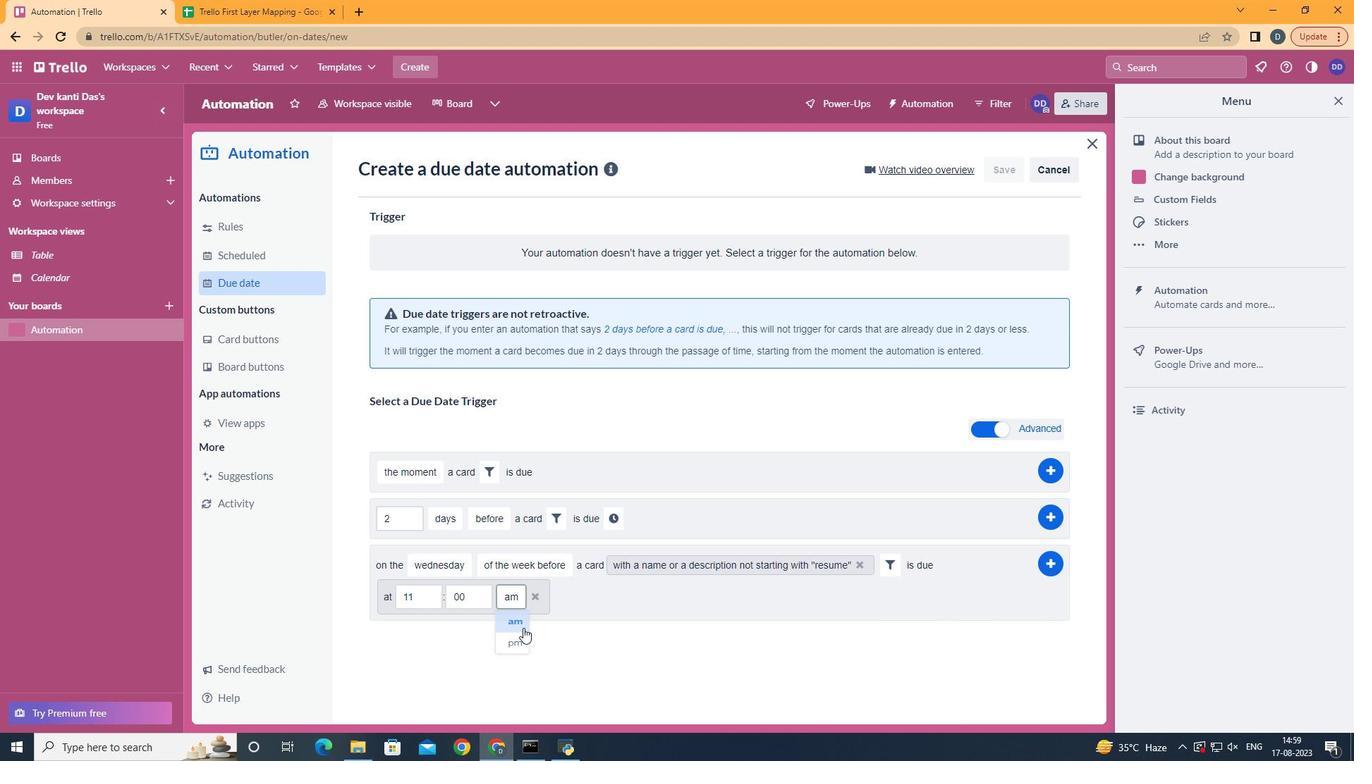
Action: Mouse moved to (1063, 567)
Screenshot: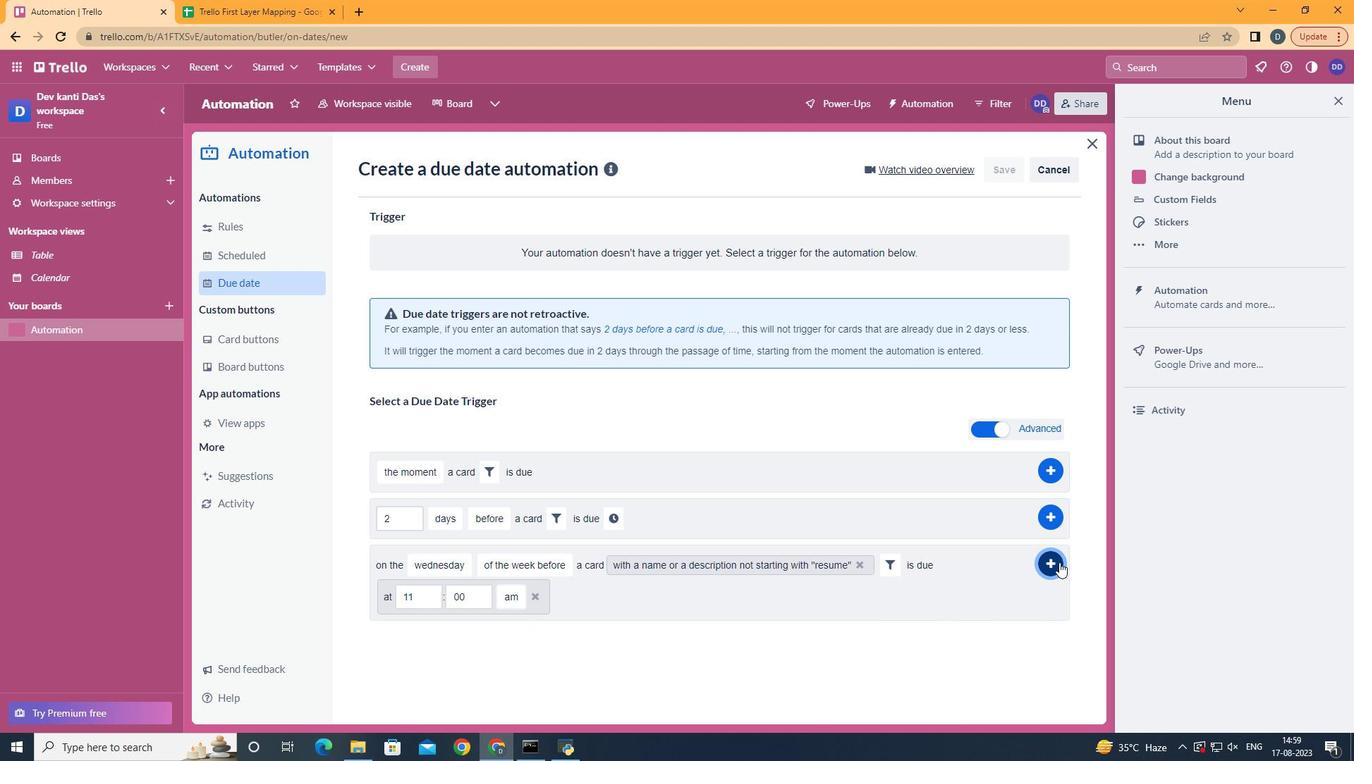 
Action: Mouse pressed left at (1063, 567)
Screenshot: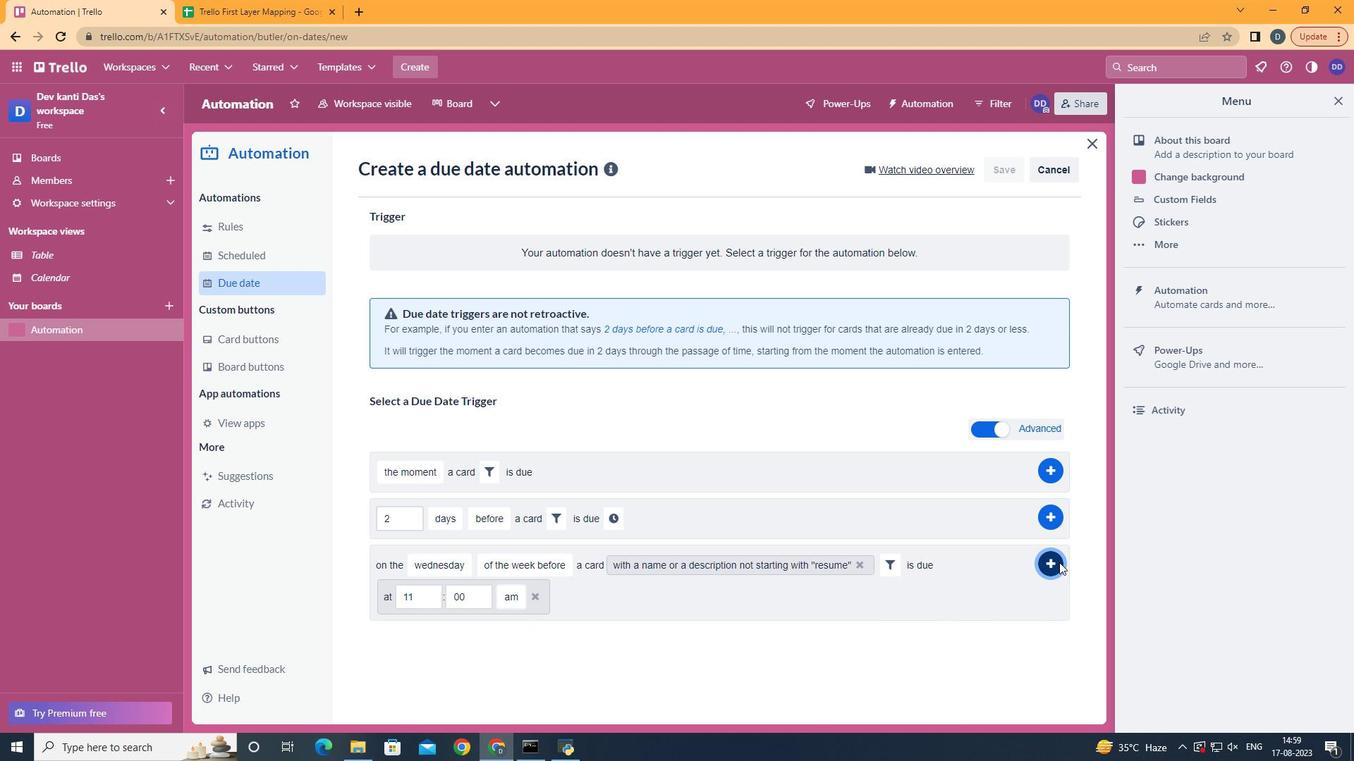 
